 Task: Create a due date automation trigger when advanced on, on the wednesday of the week before a card is due add fields with custom field "Resume" set at 11:00 AM.
Action: Mouse moved to (1263, 99)
Screenshot: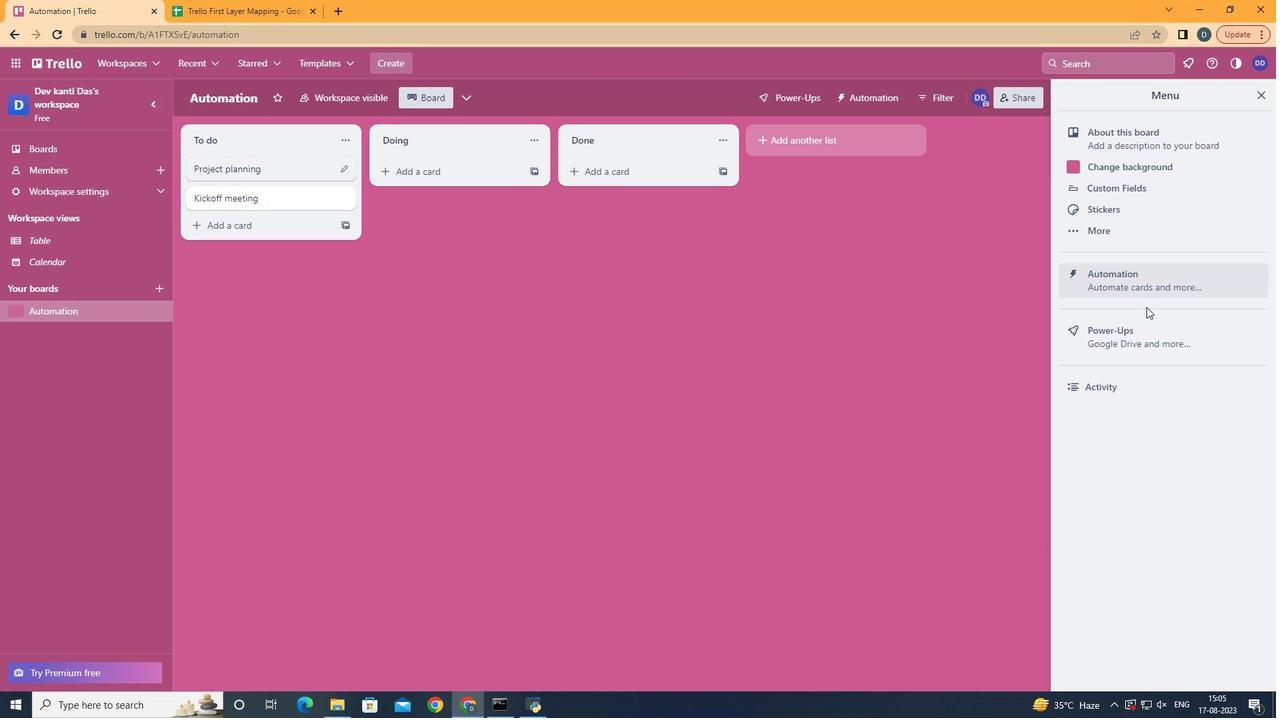 
Action: Mouse pressed left at (1263, 99)
Screenshot: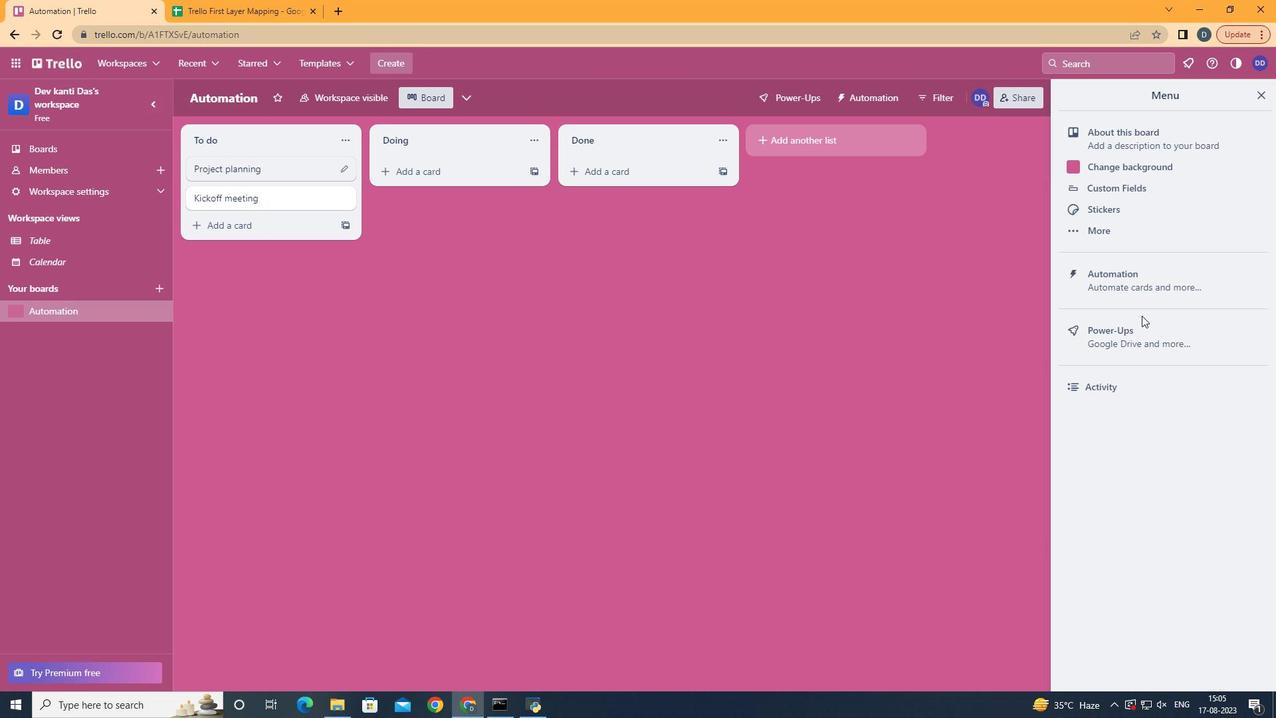 
Action: Mouse moved to (1154, 292)
Screenshot: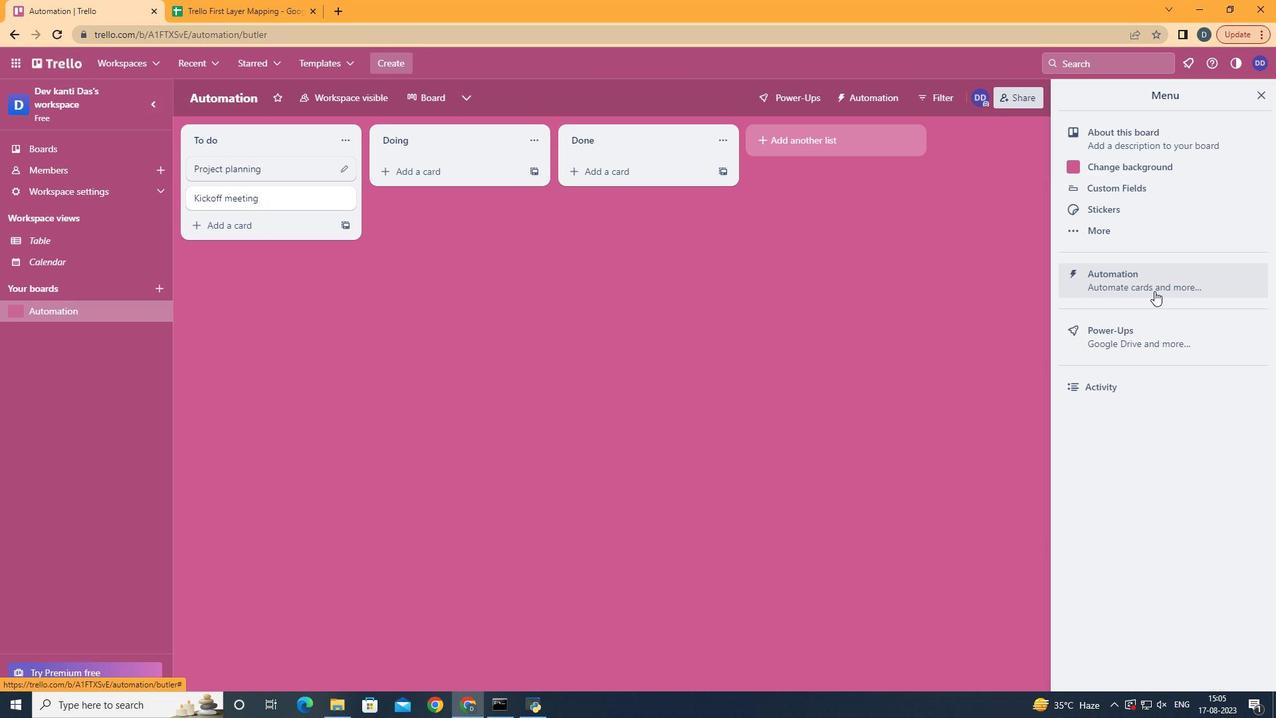 
Action: Mouse pressed left at (1154, 292)
Screenshot: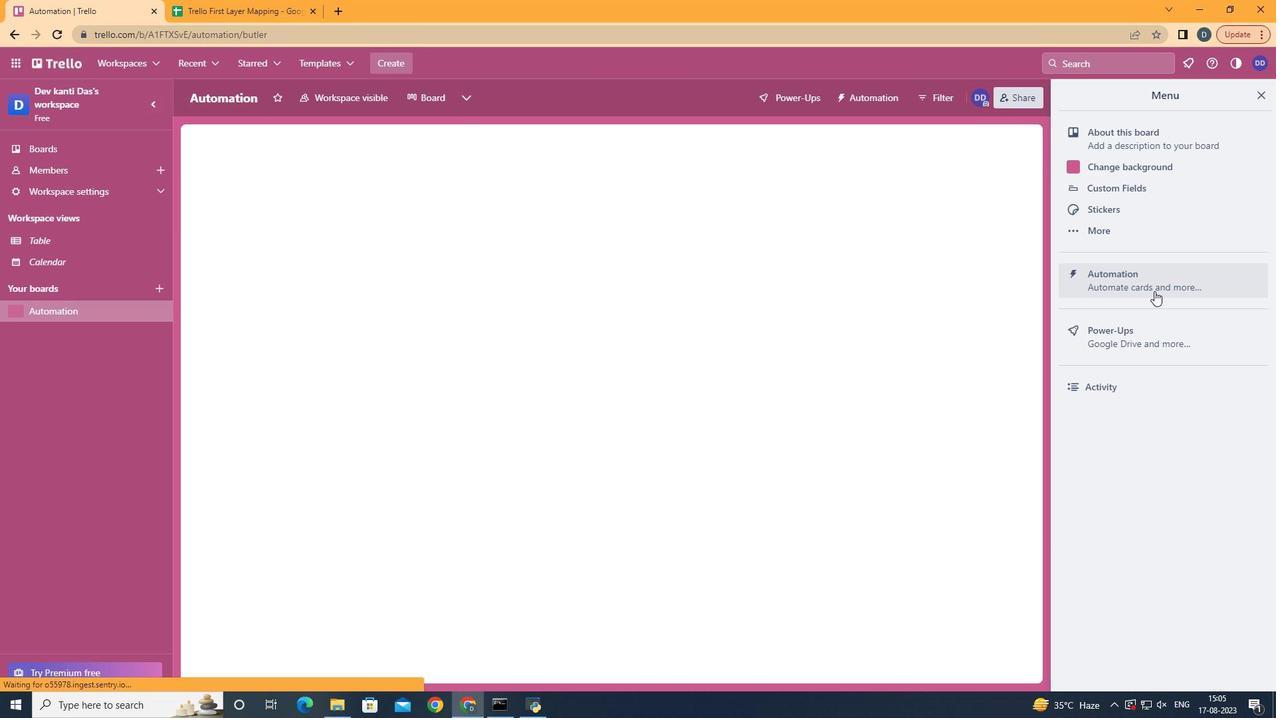 
Action: Mouse moved to (271, 269)
Screenshot: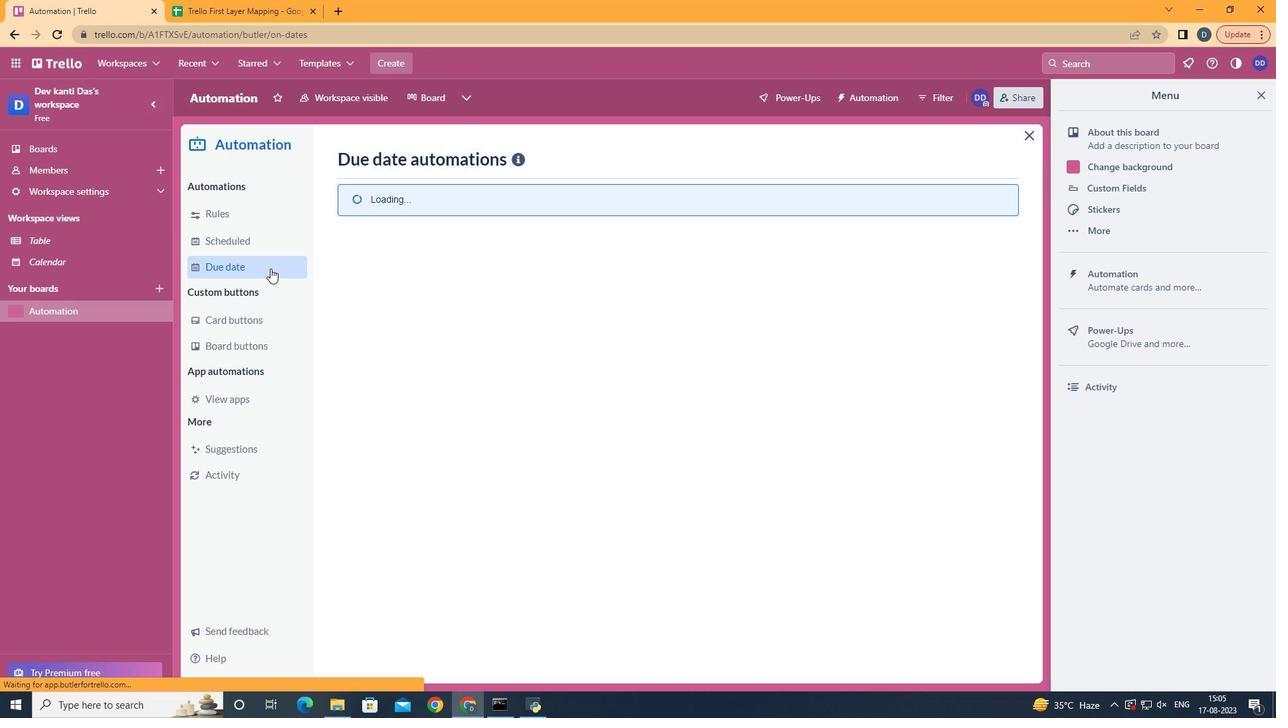 
Action: Mouse pressed left at (271, 269)
Screenshot: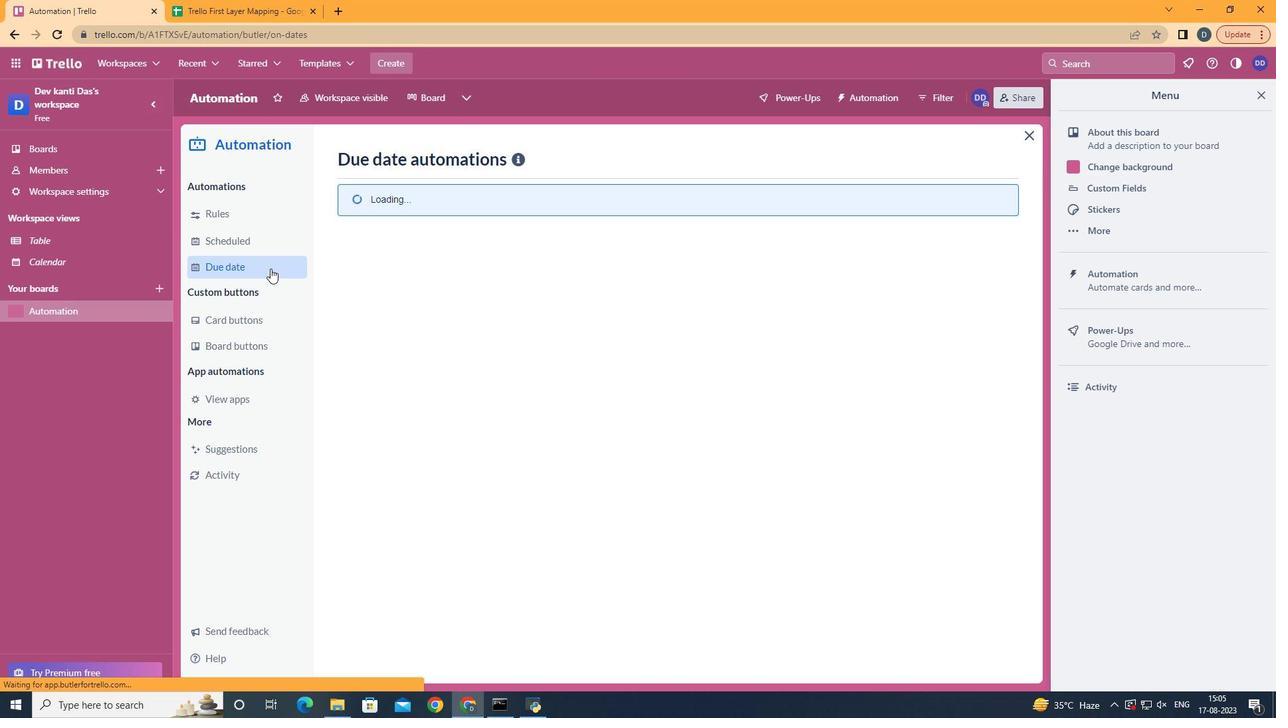
Action: Mouse moved to (935, 162)
Screenshot: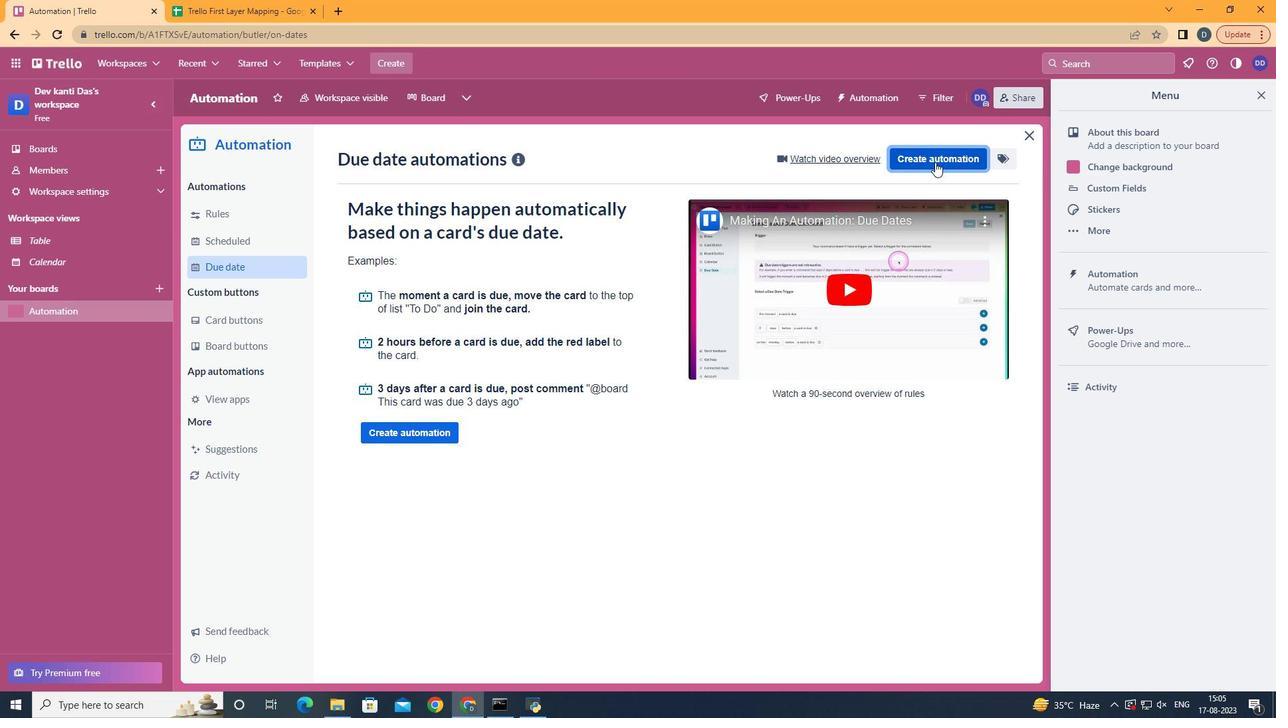
Action: Mouse pressed left at (935, 162)
Screenshot: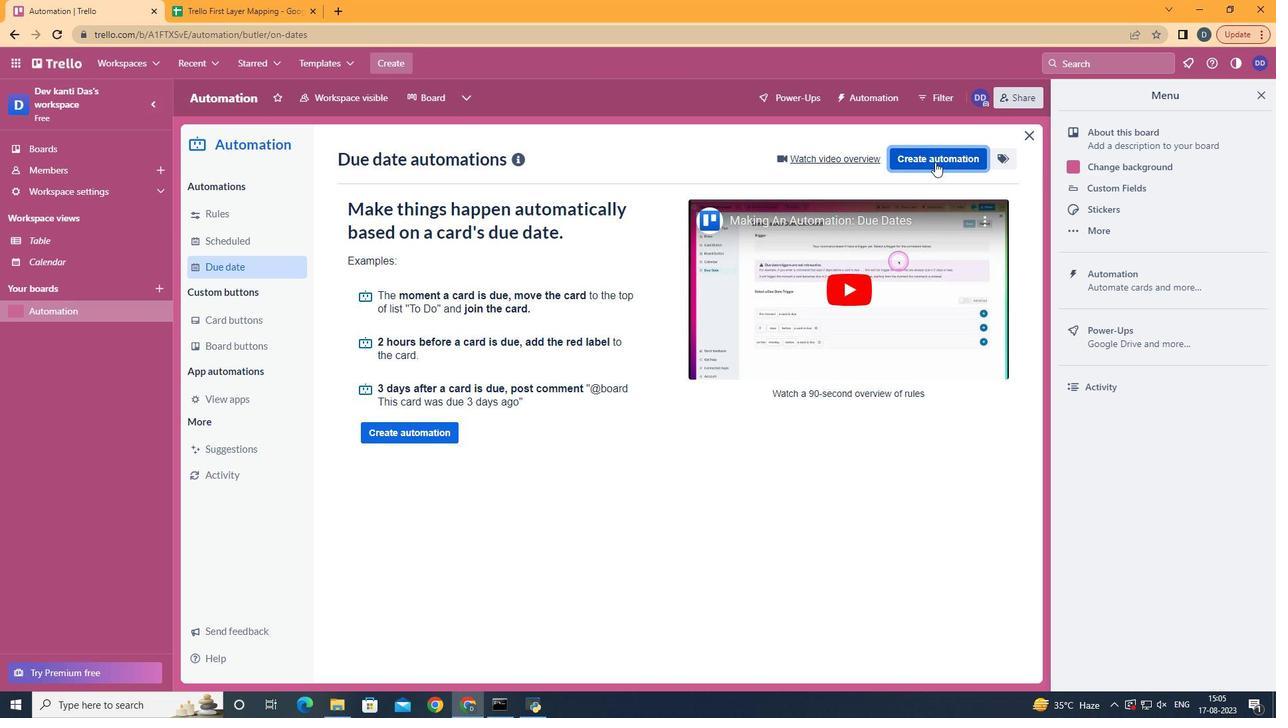 
Action: Mouse moved to (661, 294)
Screenshot: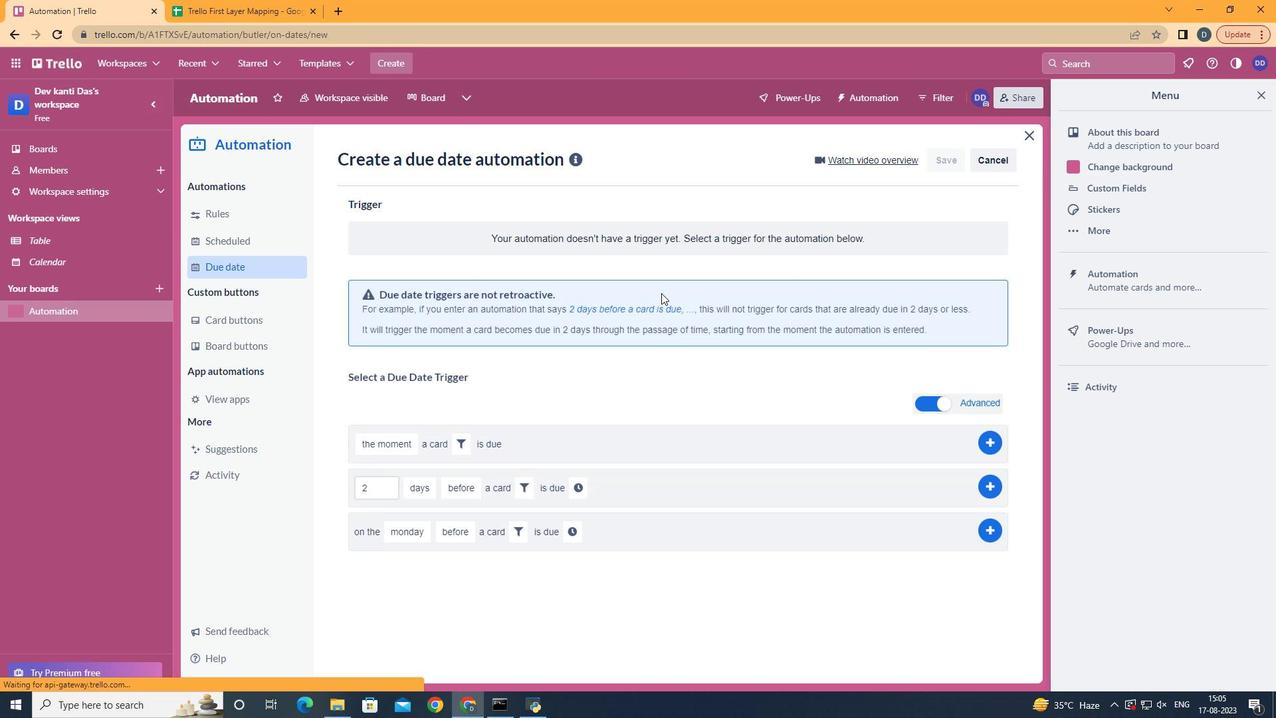 
Action: Mouse pressed left at (661, 294)
Screenshot: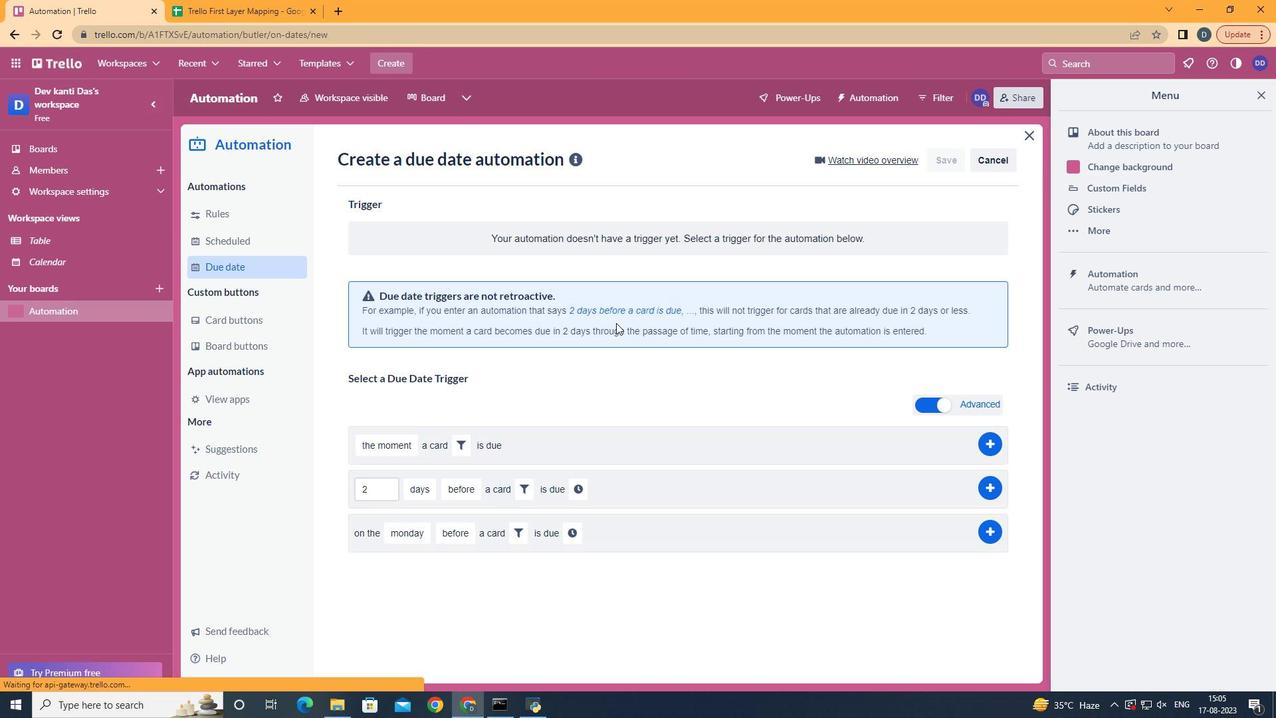 
Action: Mouse moved to (438, 406)
Screenshot: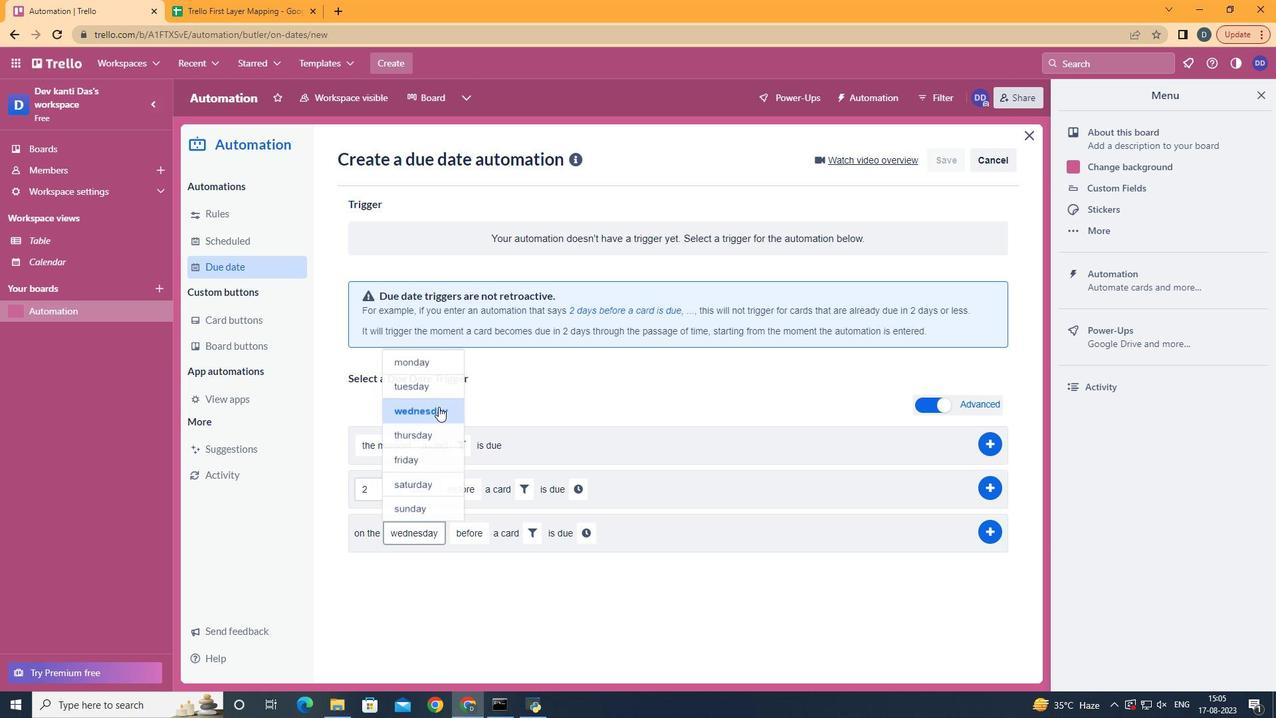 
Action: Mouse pressed left at (438, 406)
Screenshot: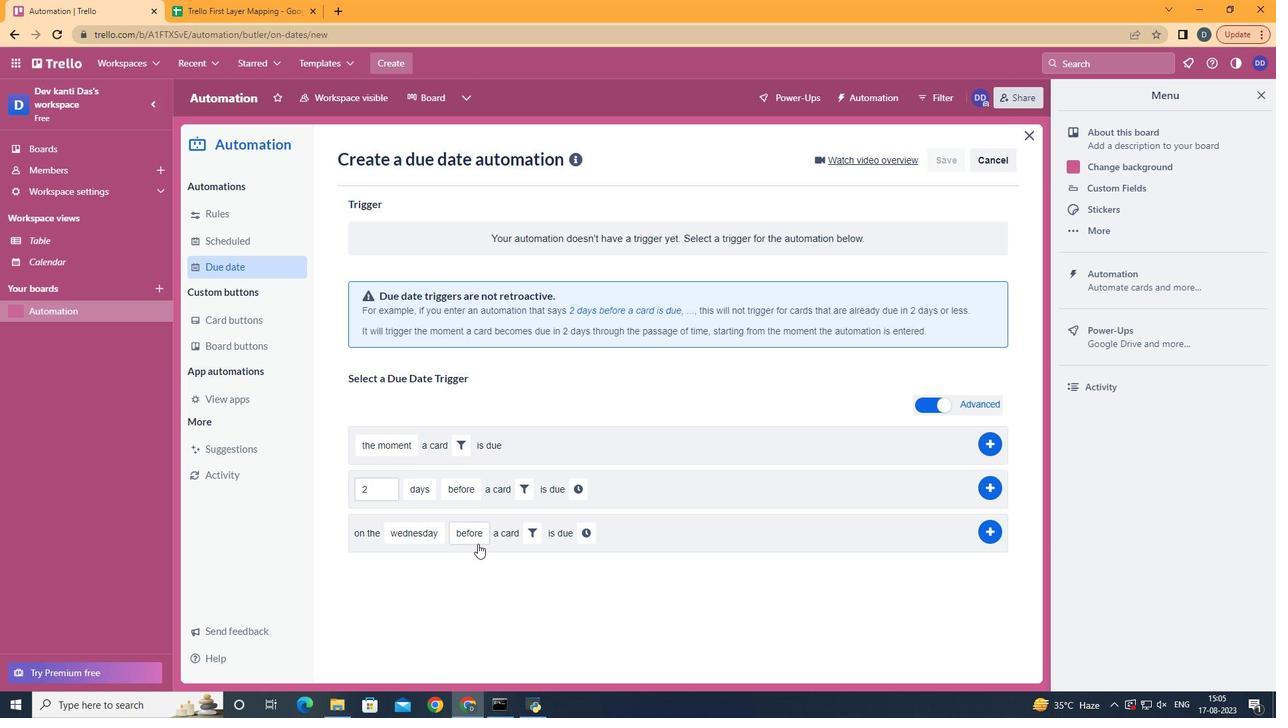 
Action: Mouse moved to (477, 637)
Screenshot: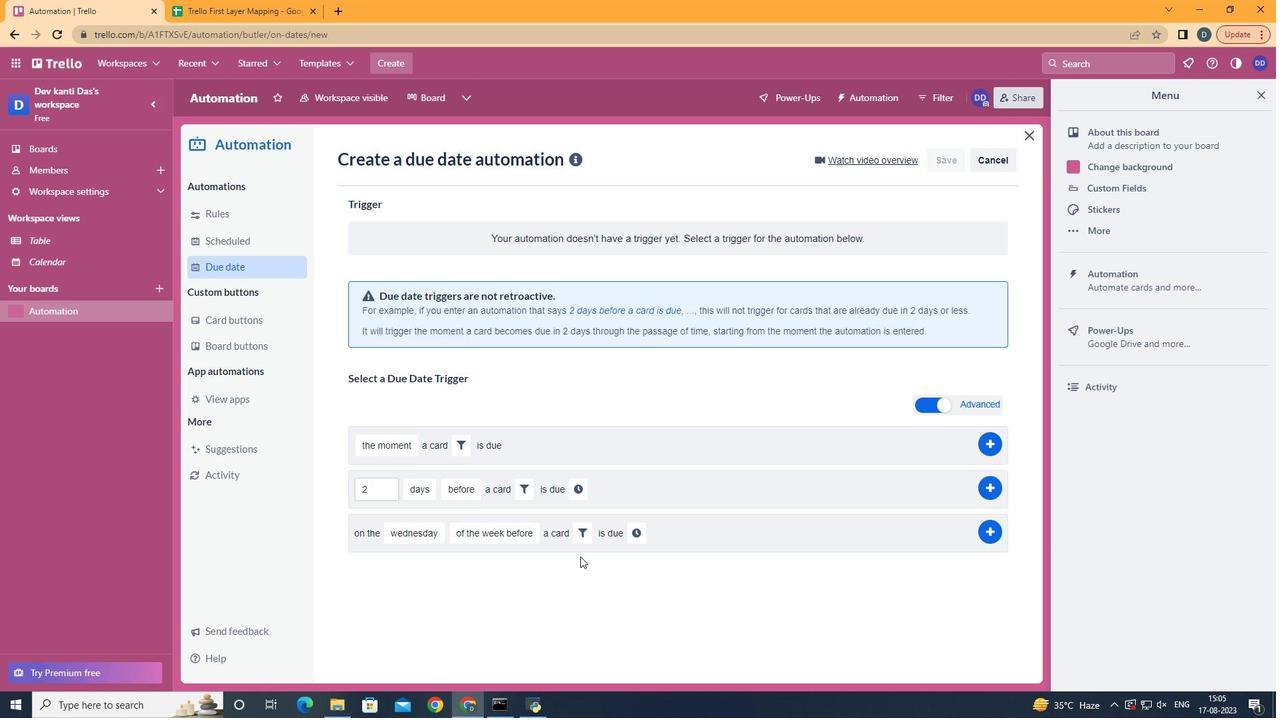 
Action: Mouse pressed left at (477, 637)
Screenshot: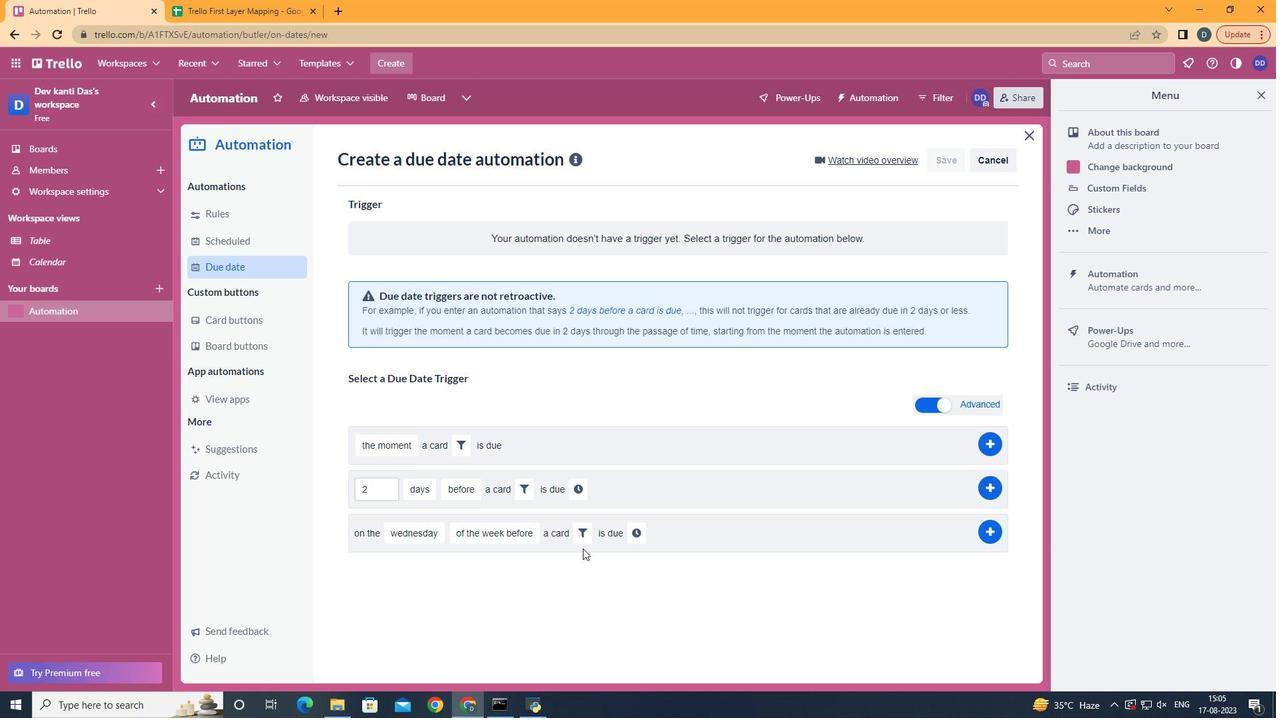 
Action: Mouse moved to (577, 531)
Screenshot: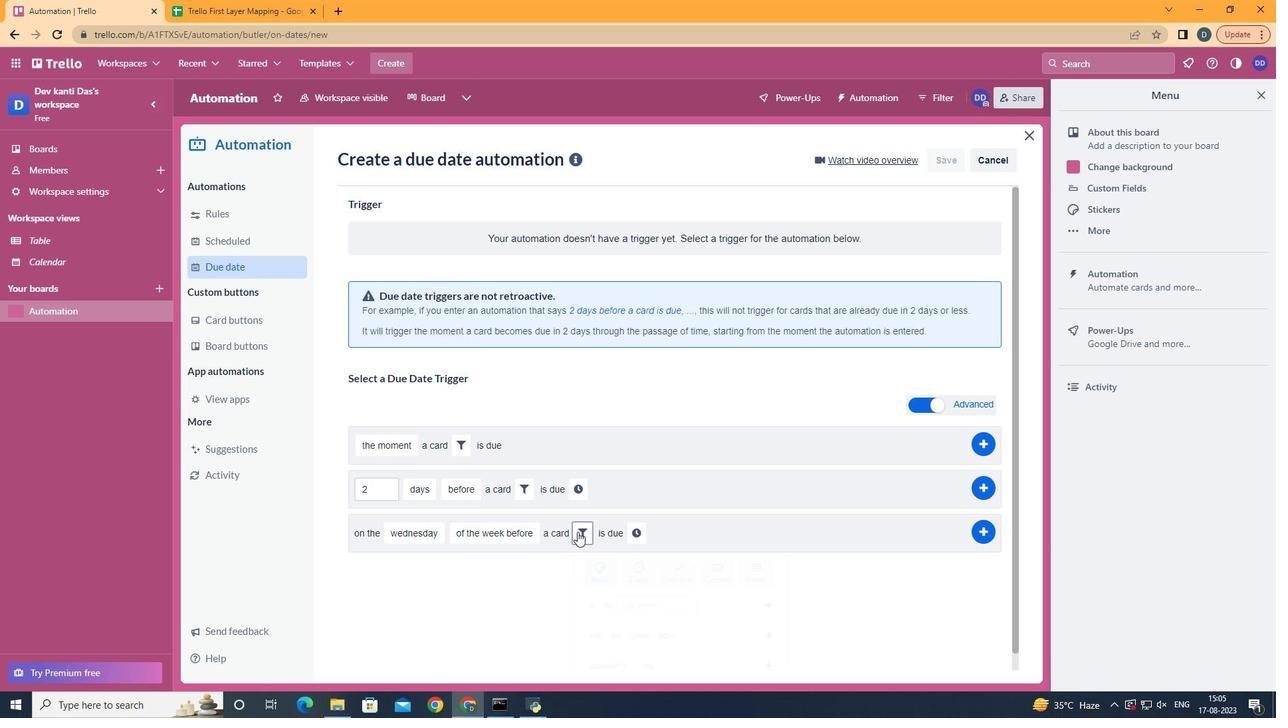 
Action: Mouse pressed left at (577, 531)
Screenshot: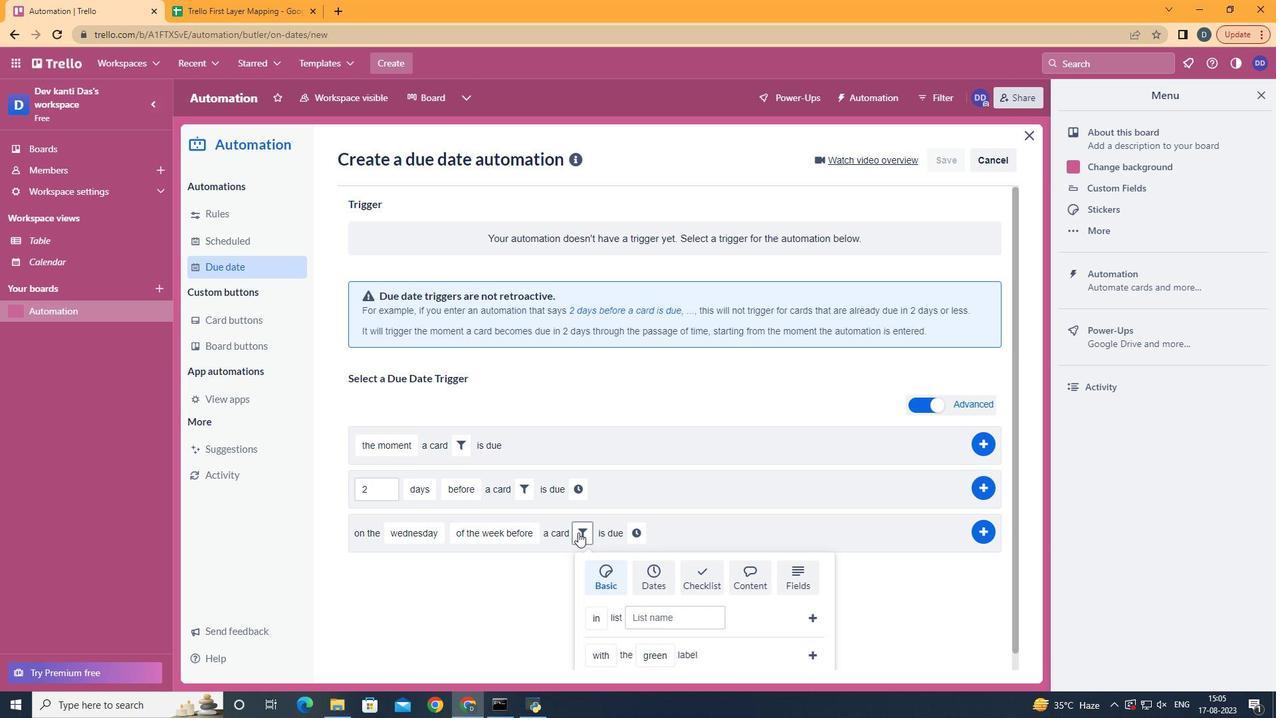
Action: Mouse moved to (805, 577)
Screenshot: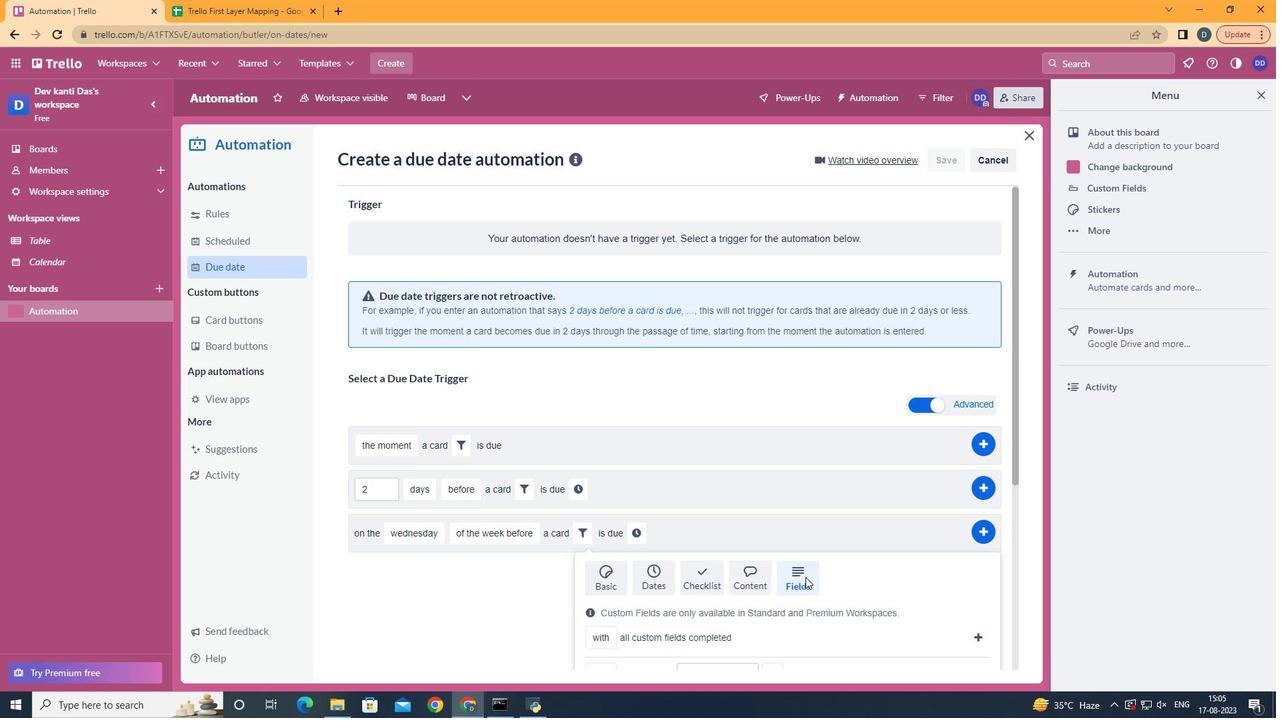 
Action: Mouse pressed left at (805, 577)
Screenshot: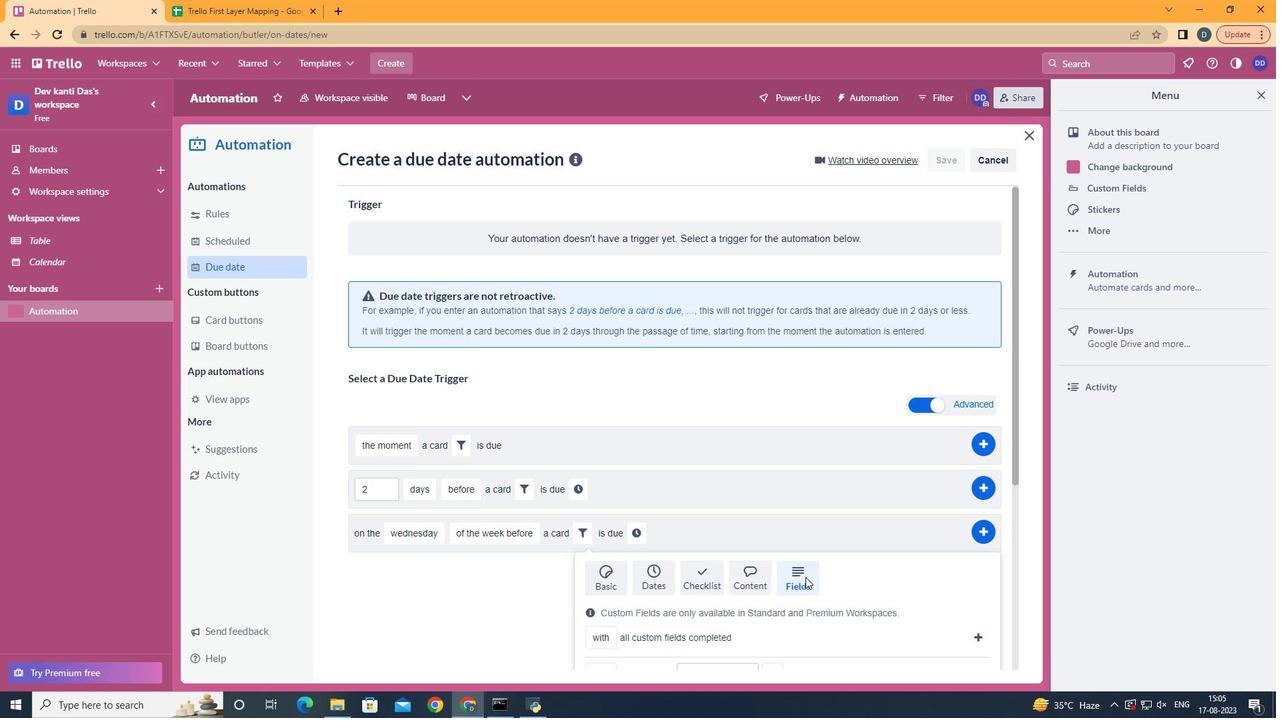 
Action: Mouse moved to (805, 576)
Screenshot: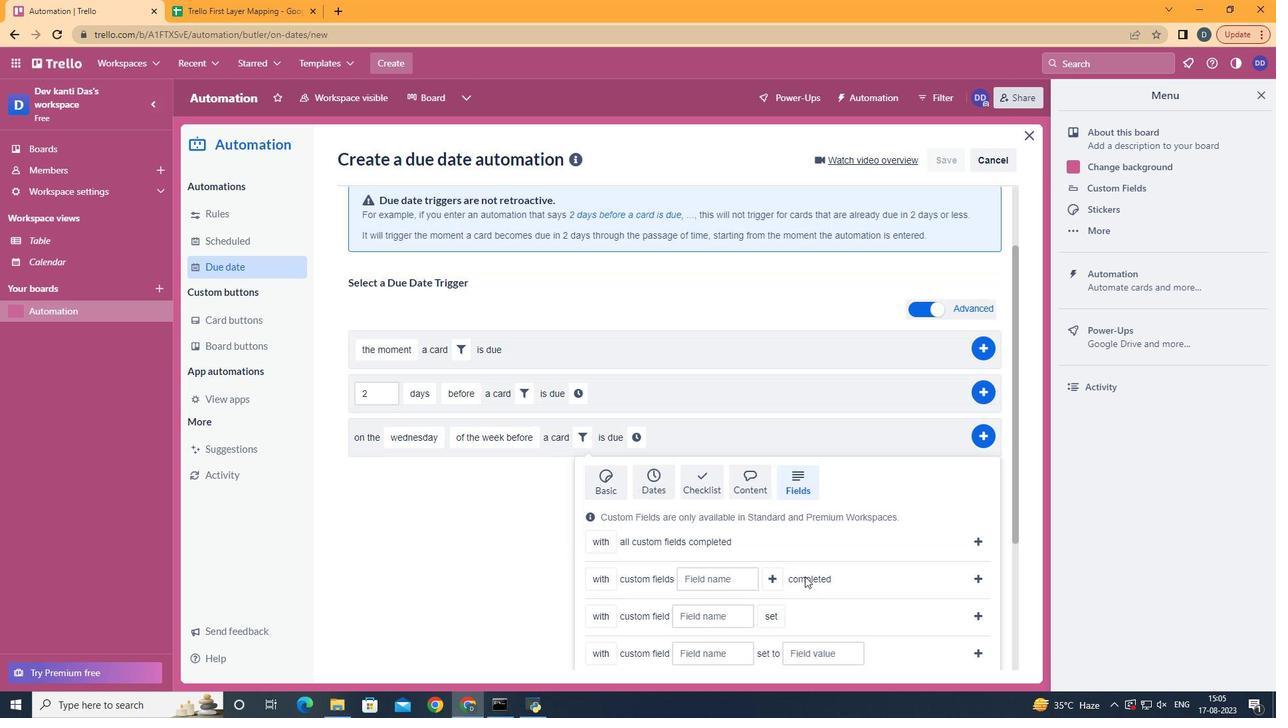 
Action: Mouse scrolled (805, 575) with delta (0, 0)
Screenshot: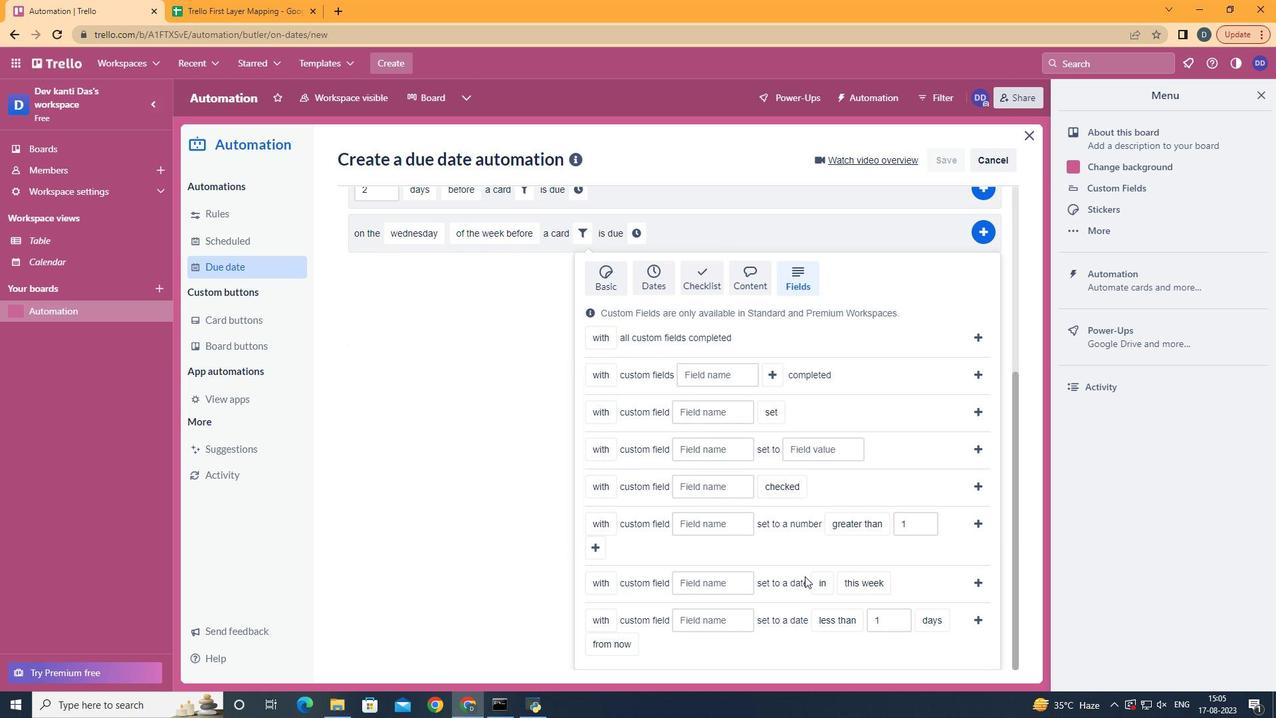 
Action: Mouse scrolled (805, 575) with delta (0, 0)
Screenshot: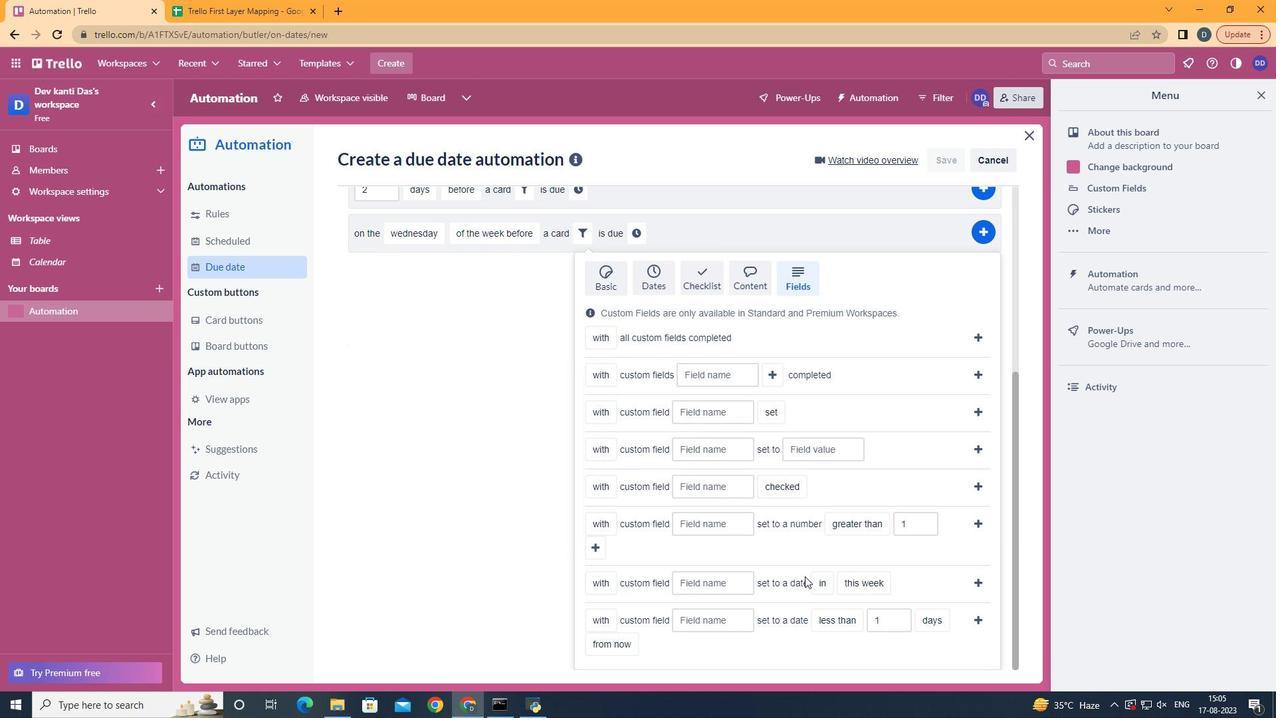 
Action: Mouse scrolled (805, 575) with delta (0, 0)
Screenshot: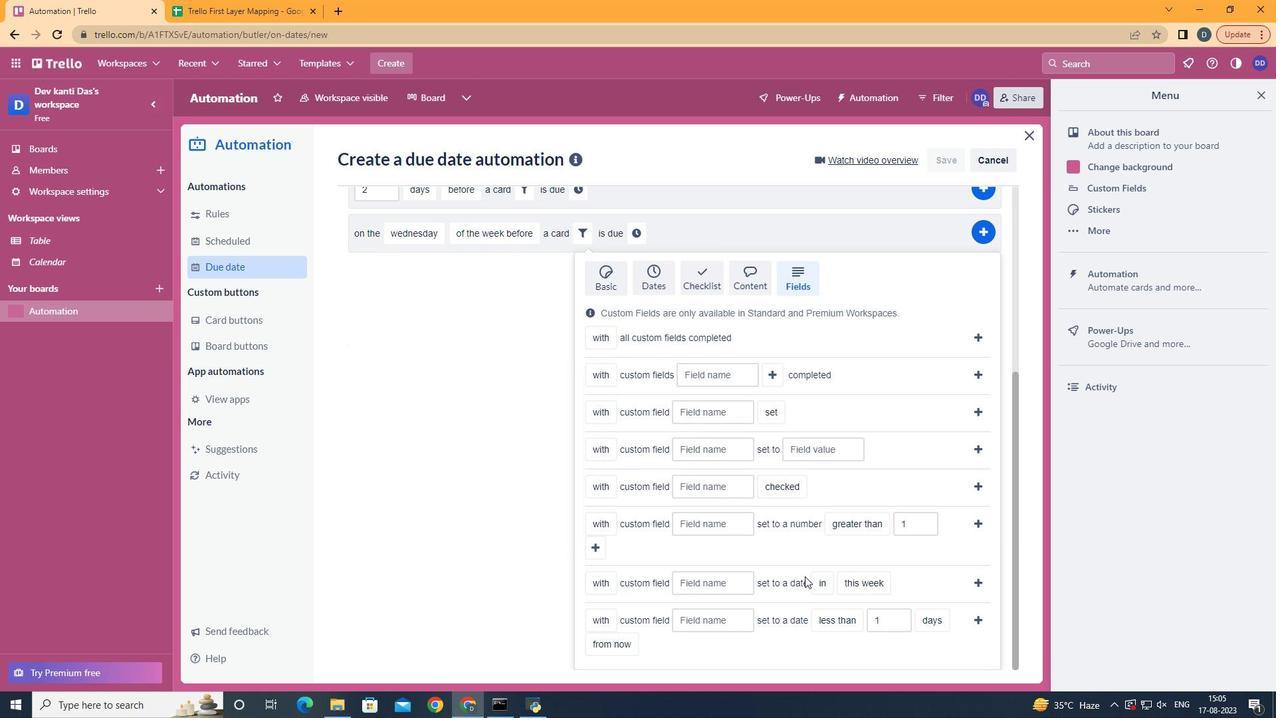 
Action: Mouse scrolled (805, 575) with delta (0, 0)
Screenshot: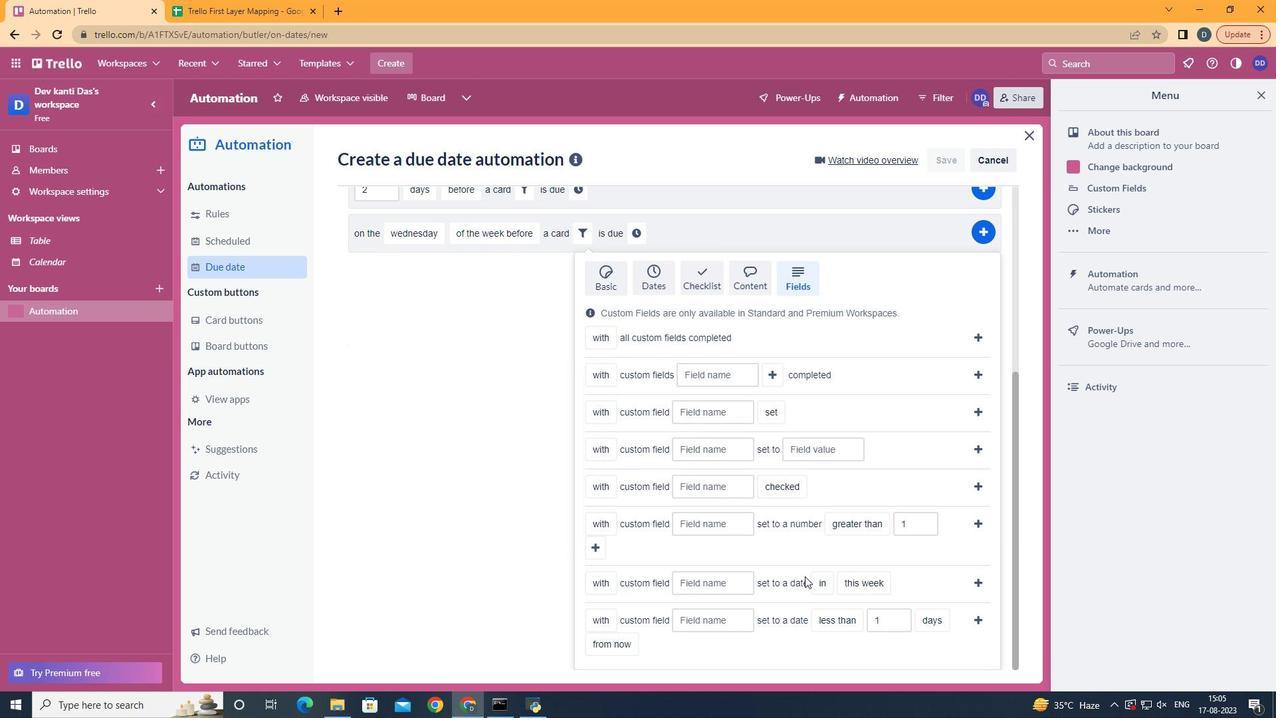 
Action: Mouse scrolled (805, 575) with delta (0, 0)
Screenshot: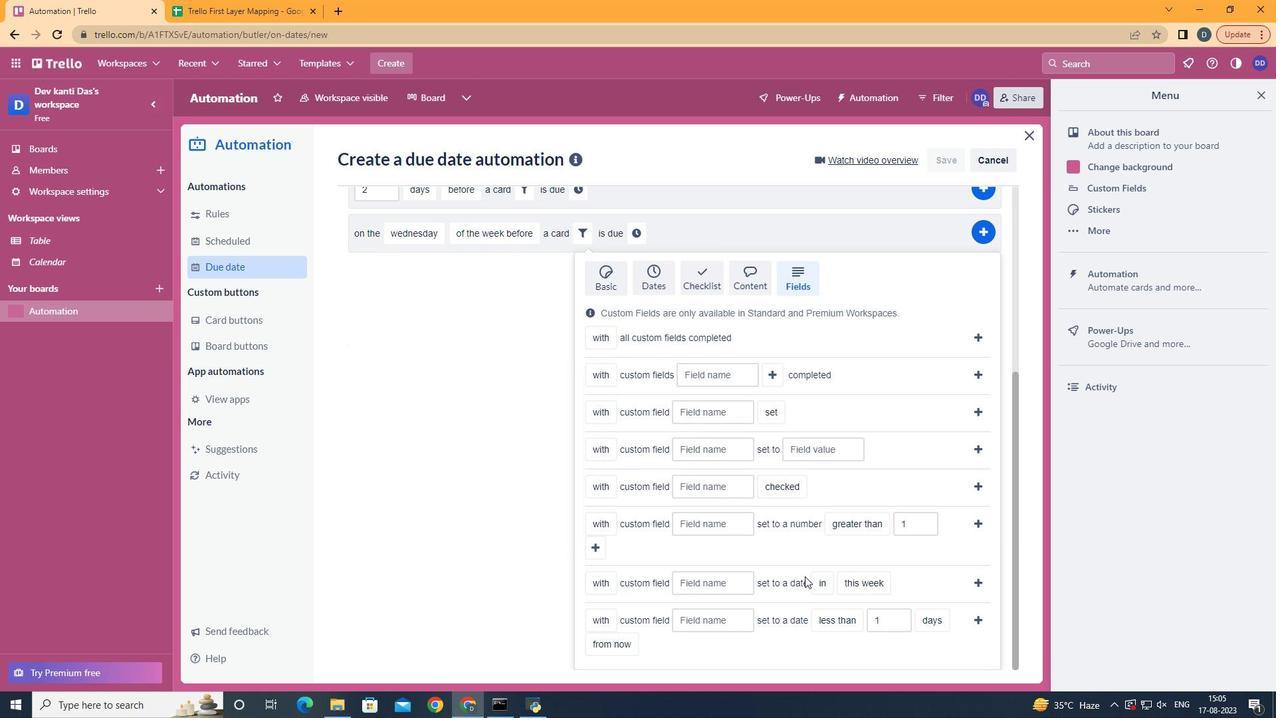 
Action: Mouse scrolled (805, 575) with delta (0, 0)
Screenshot: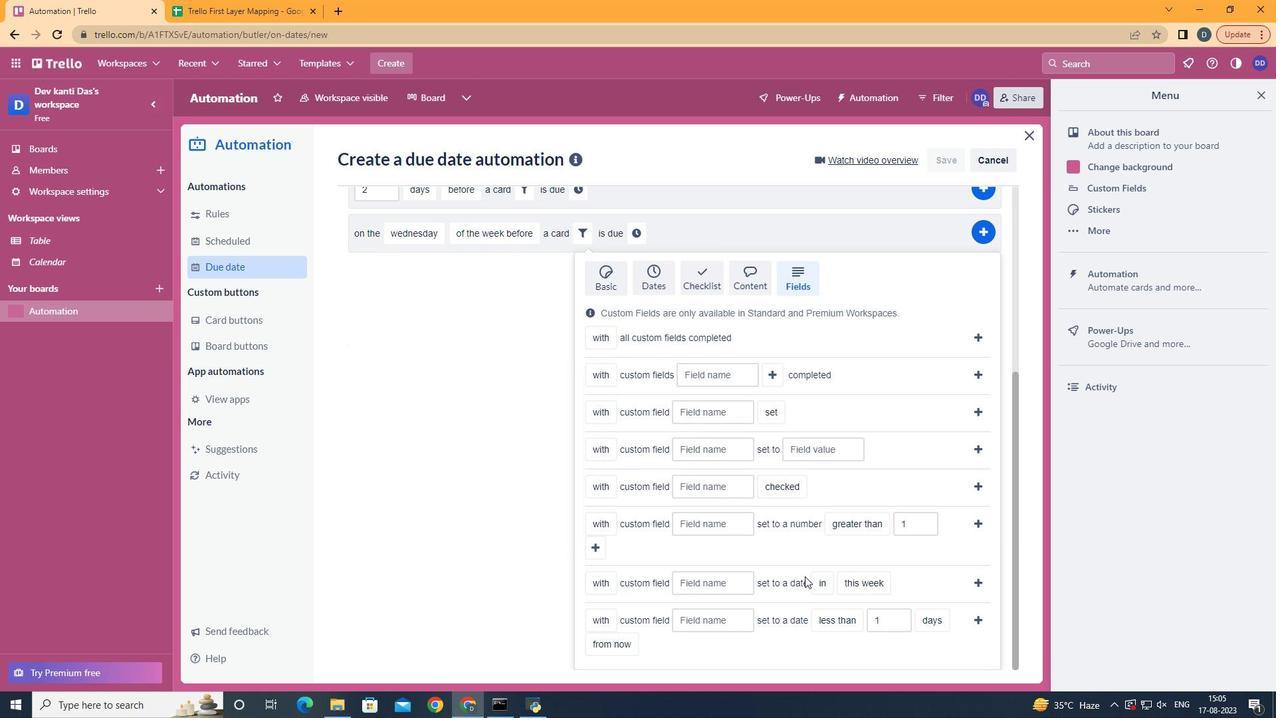 
Action: Mouse moved to (714, 450)
Screenshot: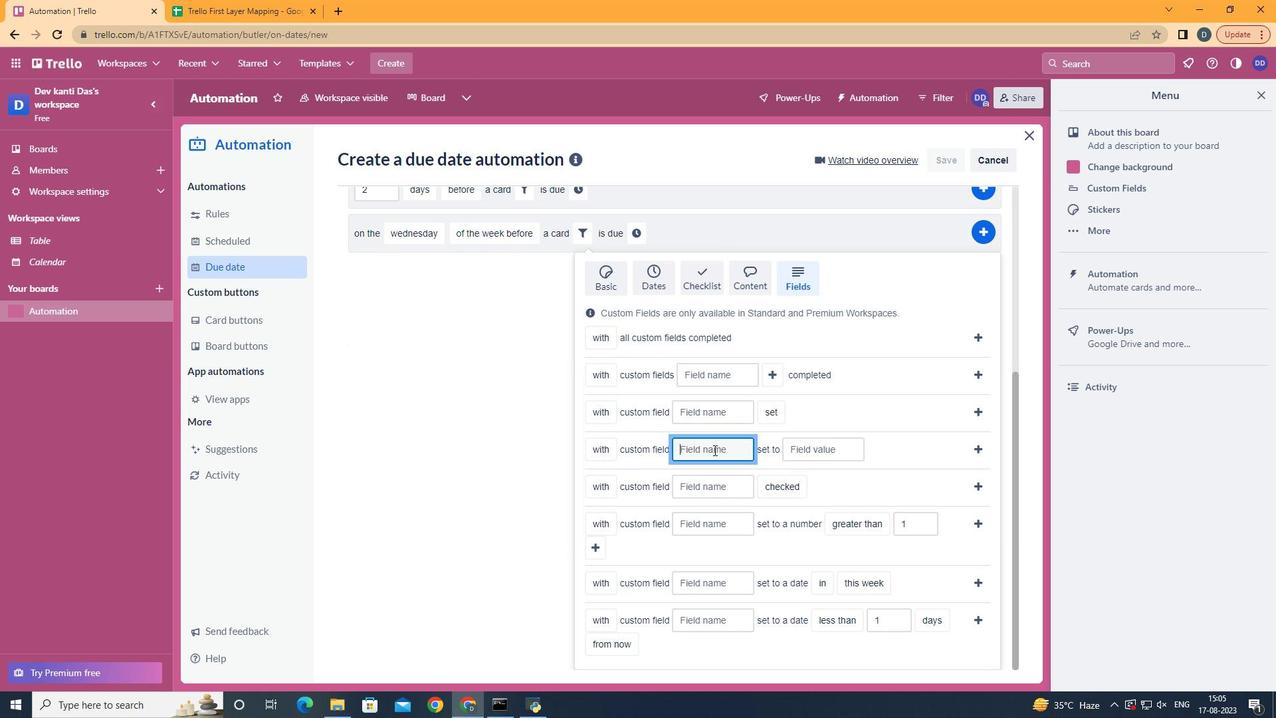 
Action: Mouse pressed left at (714, 450)
Screenshot: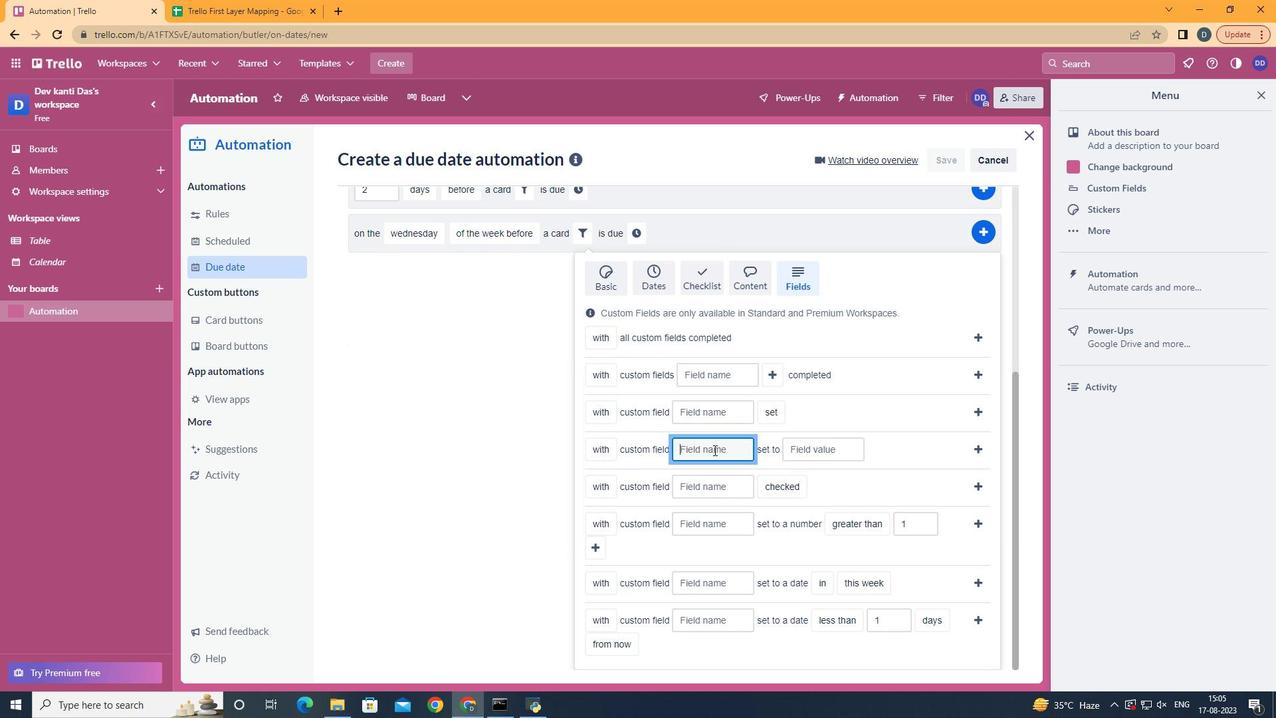 
Action: Key pressed <Key.shift><Key.shift><Key.shift><Key.shift><Key.shift><Key.shift><Key.shift><Key.shift><Key.shift><Key.shift><Key.shift><Key.shift><Key.shift><Key.shift><Key.shift><Key.shift><Key.shift><Key.shift><Key.shift><Key.shift><Key.shift><Key.shift><Key.shift><Key.shift><Key.shift><Key.shift><Key.shift><Key.shift>
Screenshot: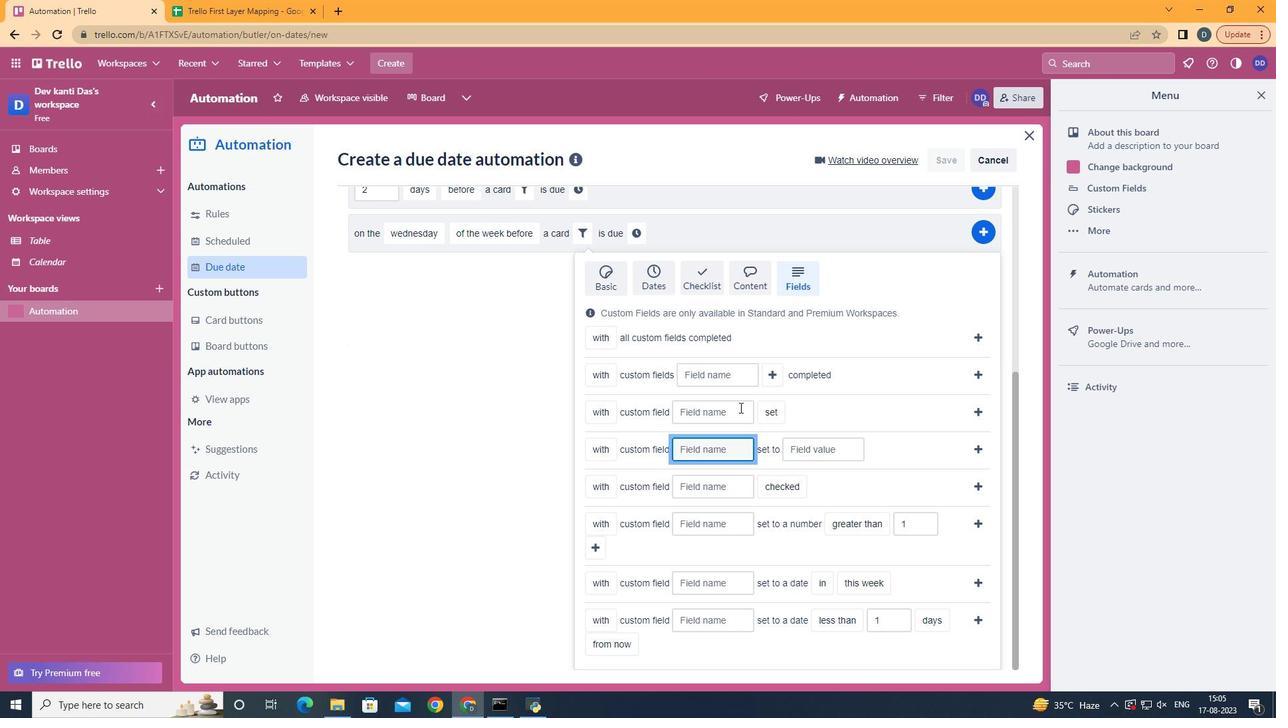 
Action: Mouse moved to (714, 449)
Screenshot: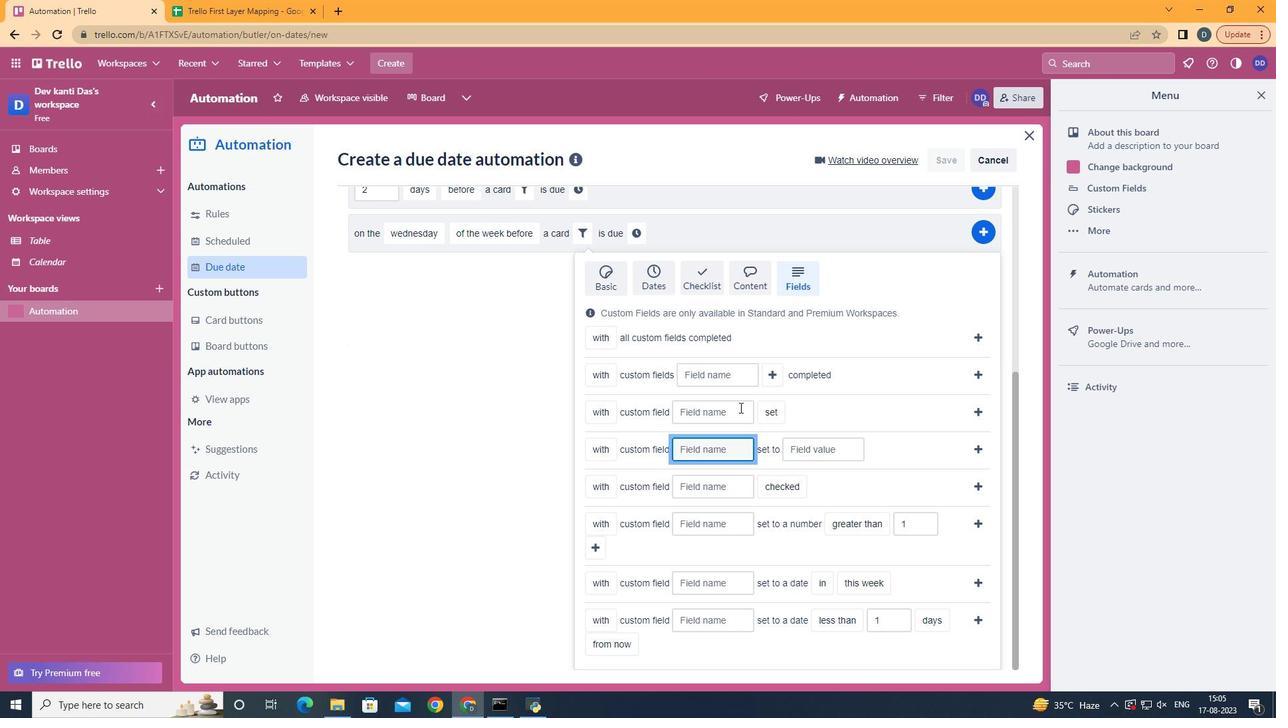 
Action: Key pressed <Key.shift>
Screenshot: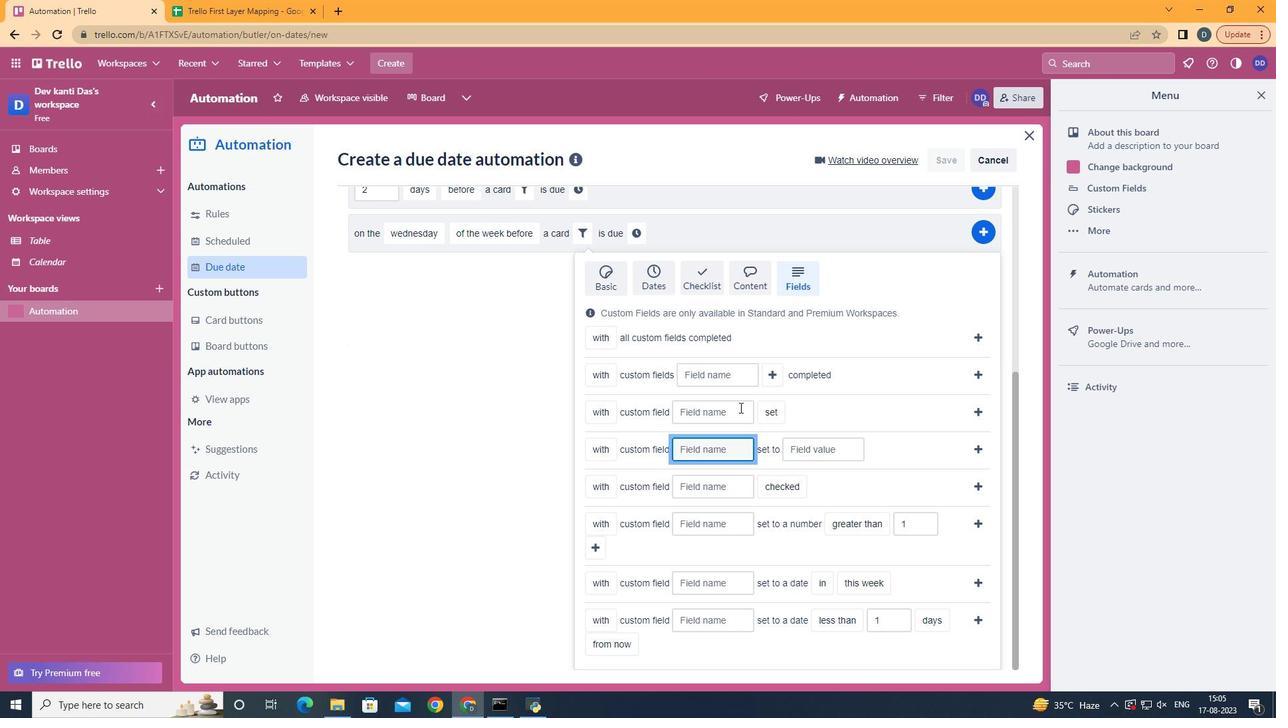 
Action: Mouse moved to (715, 446)
Screenshot: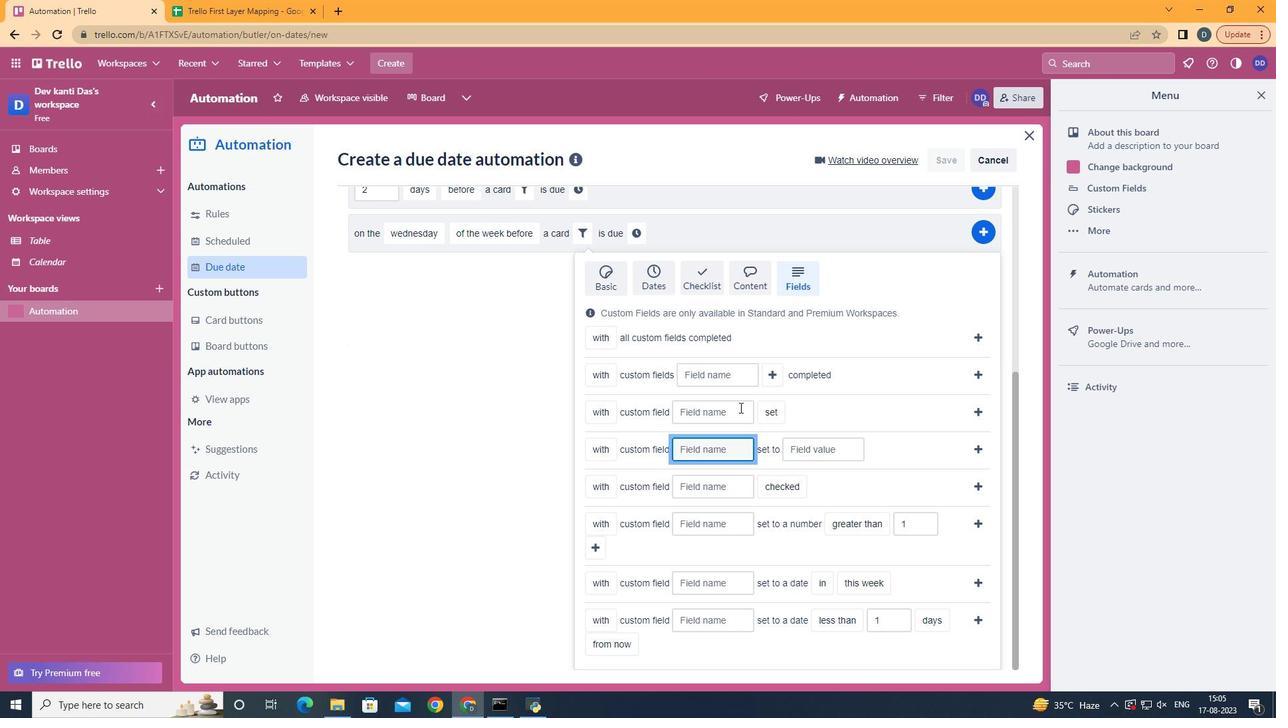 
Action: Key pressed <Key.shift>
Screenshot: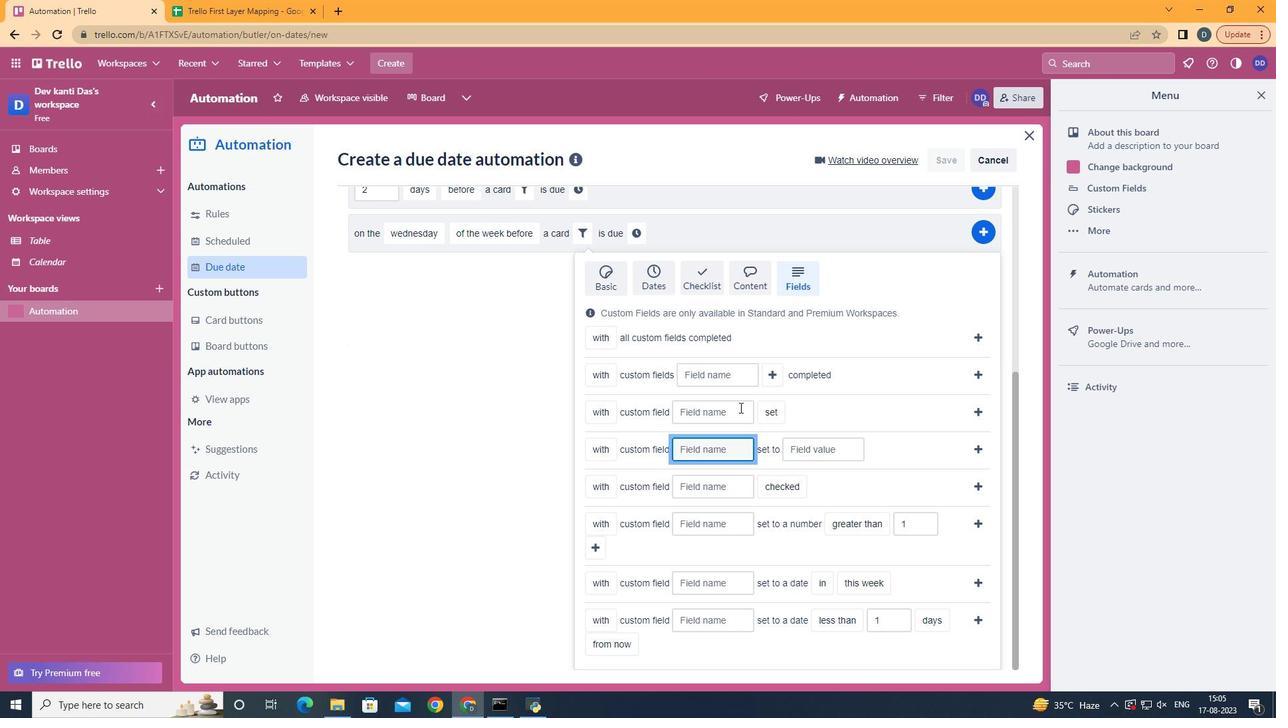 
Action: Mouse moved to (725, 440)
Screenshot: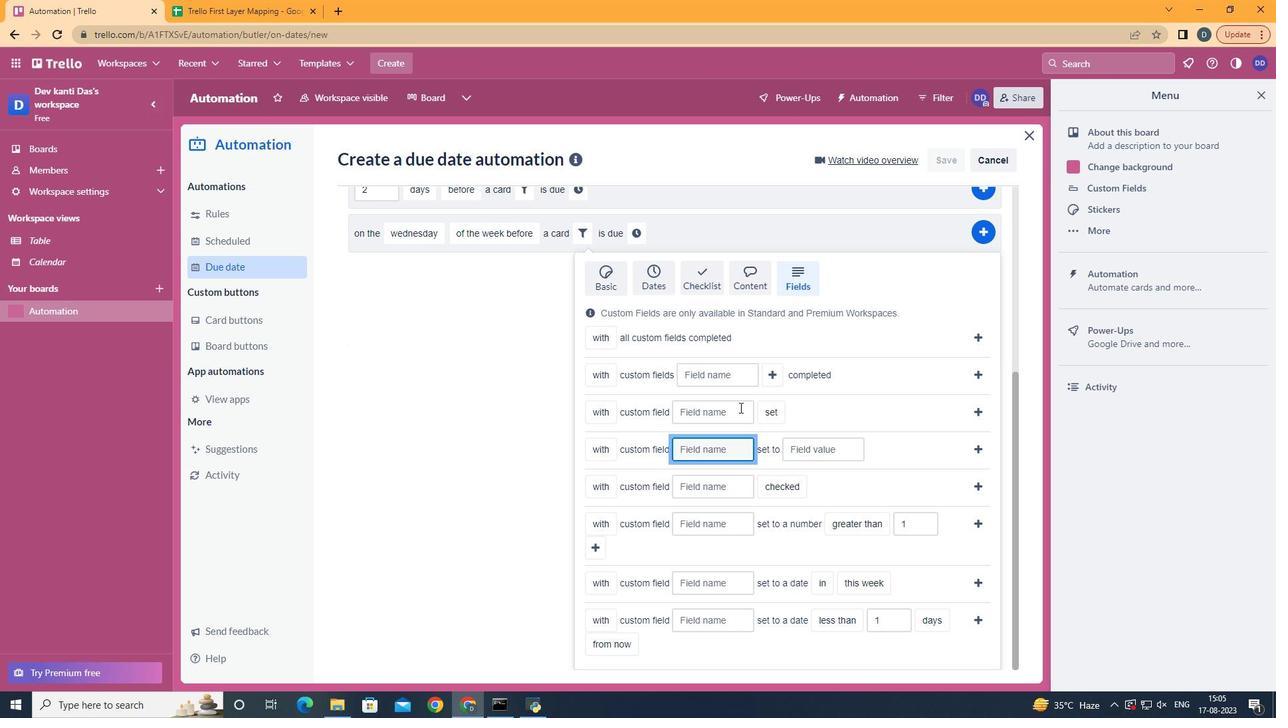 
Action: Key pressed <Key.shift>
Screenshot: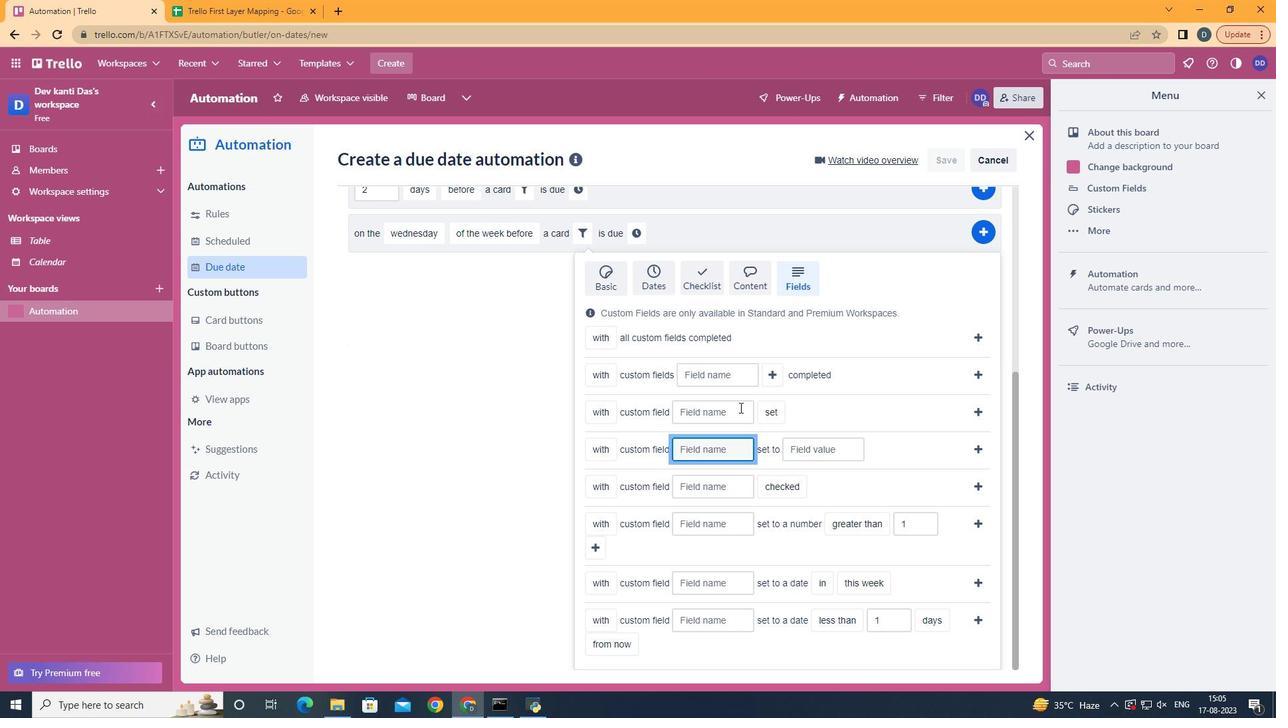 
Action: Mouse moved to (738, 433)
Screenshot: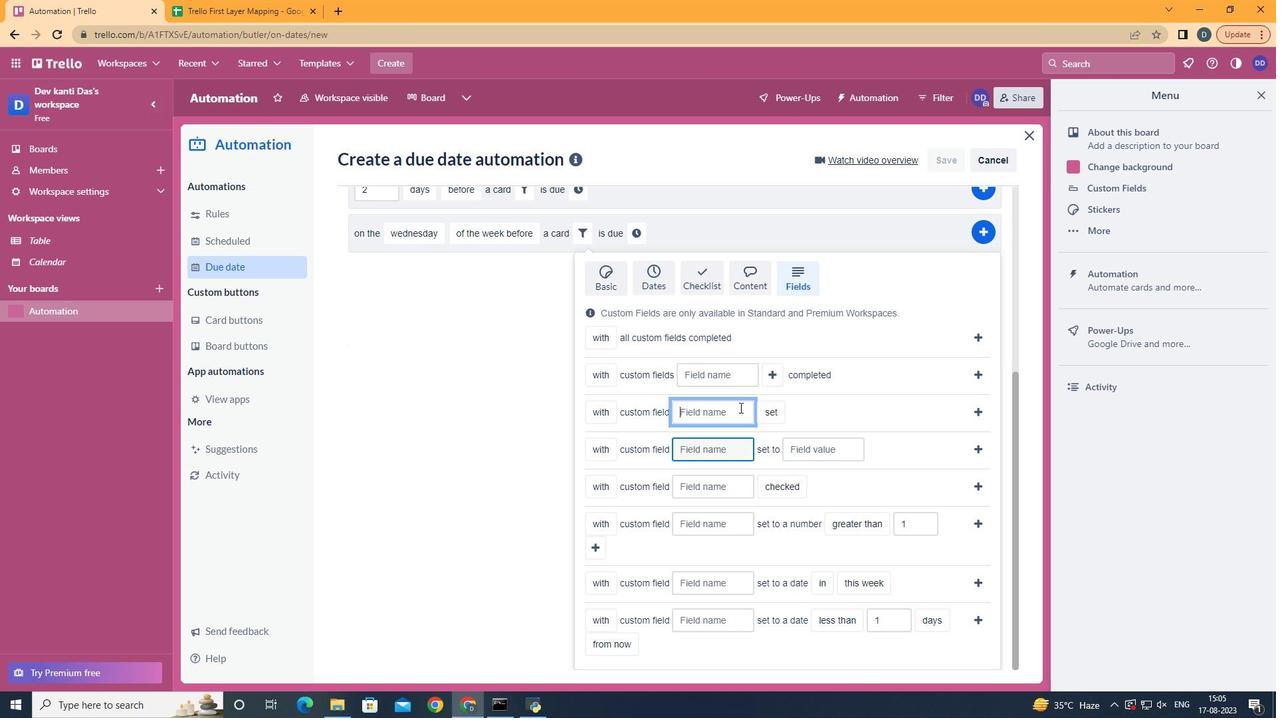 
Action: Key pressed <Key.shift>
Screenshot: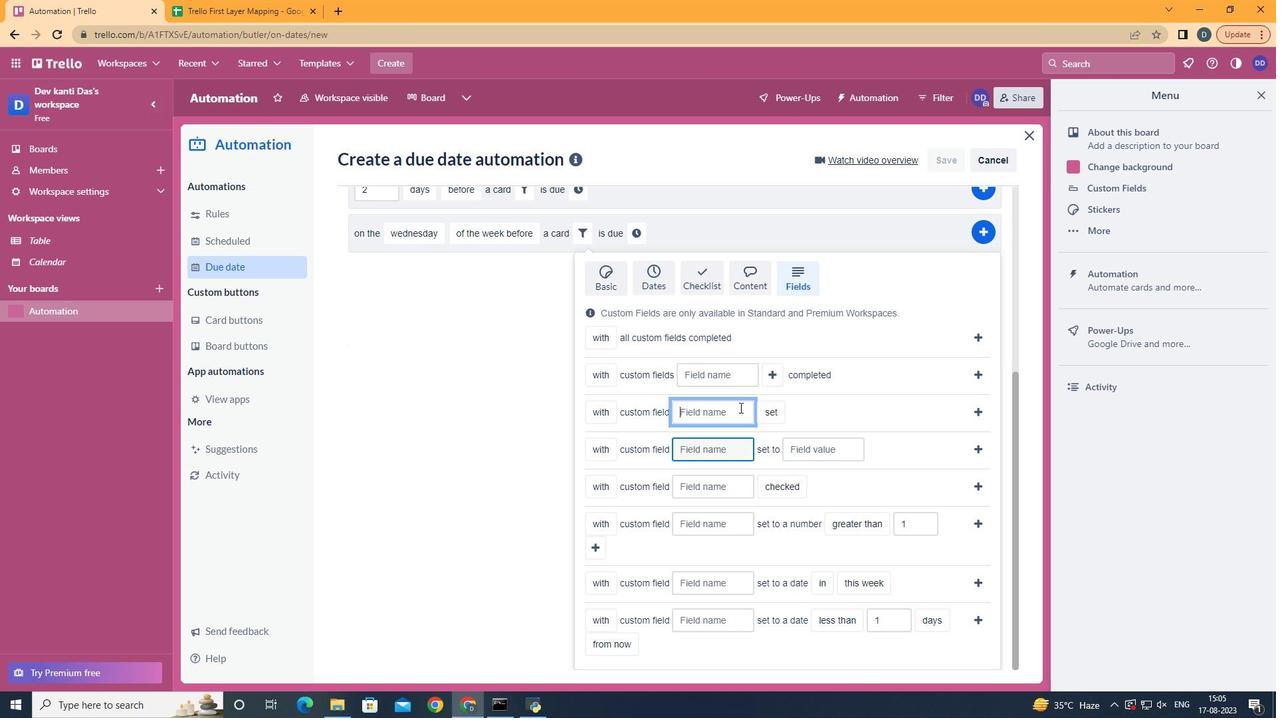 
Action: Mouse moved to (740, 432)
Screenshot: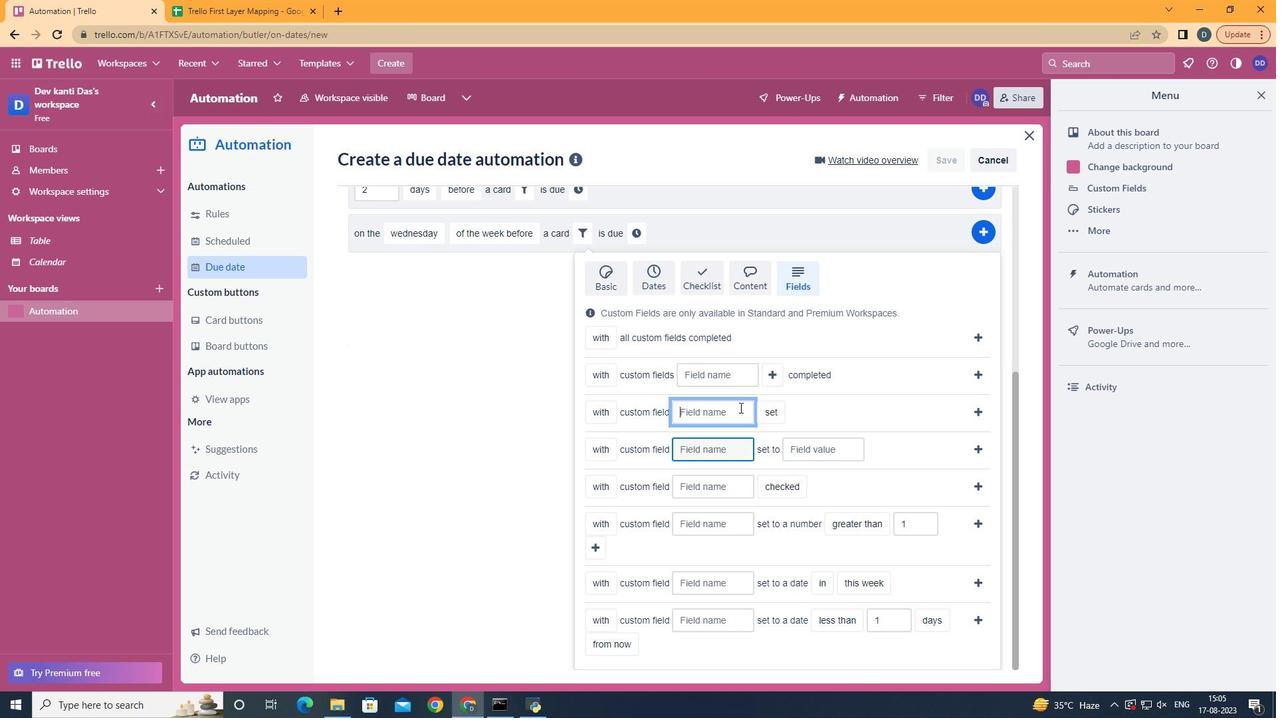 
Action: Key pressed <Key.shift><Key.shift>
Screenshot: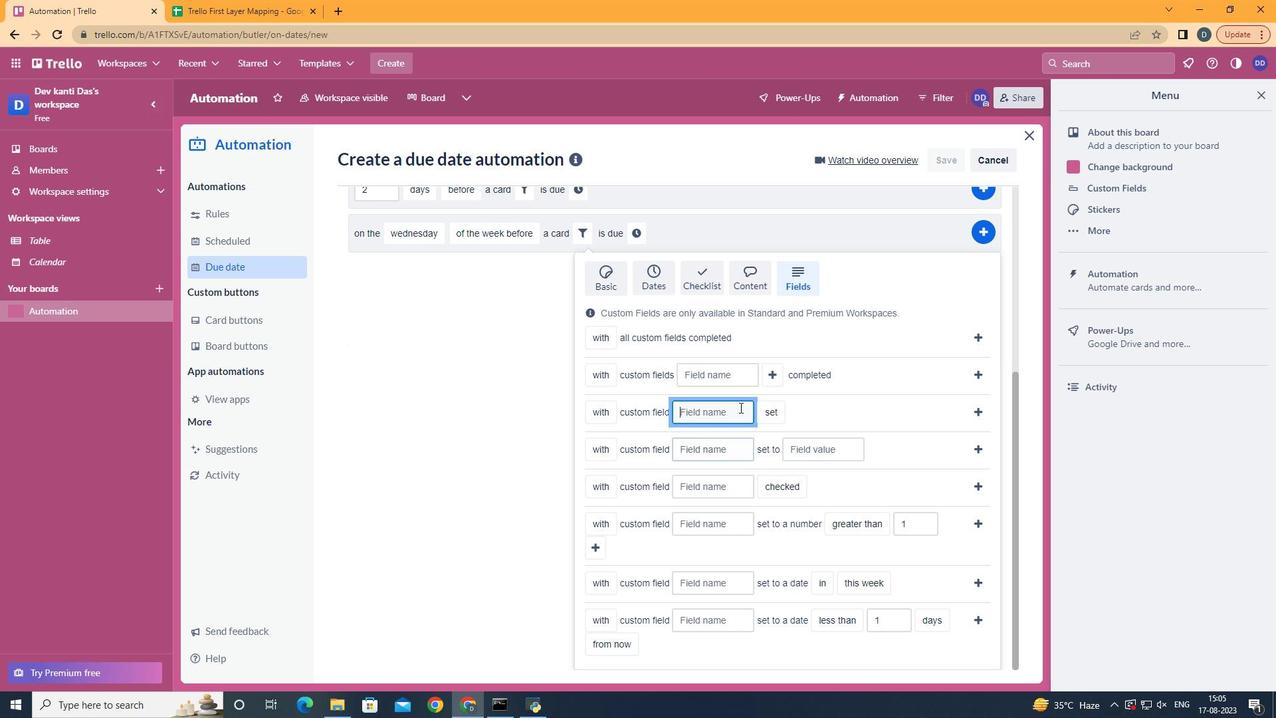 
Action: Mouse moved to (739, 407)
Screenshot: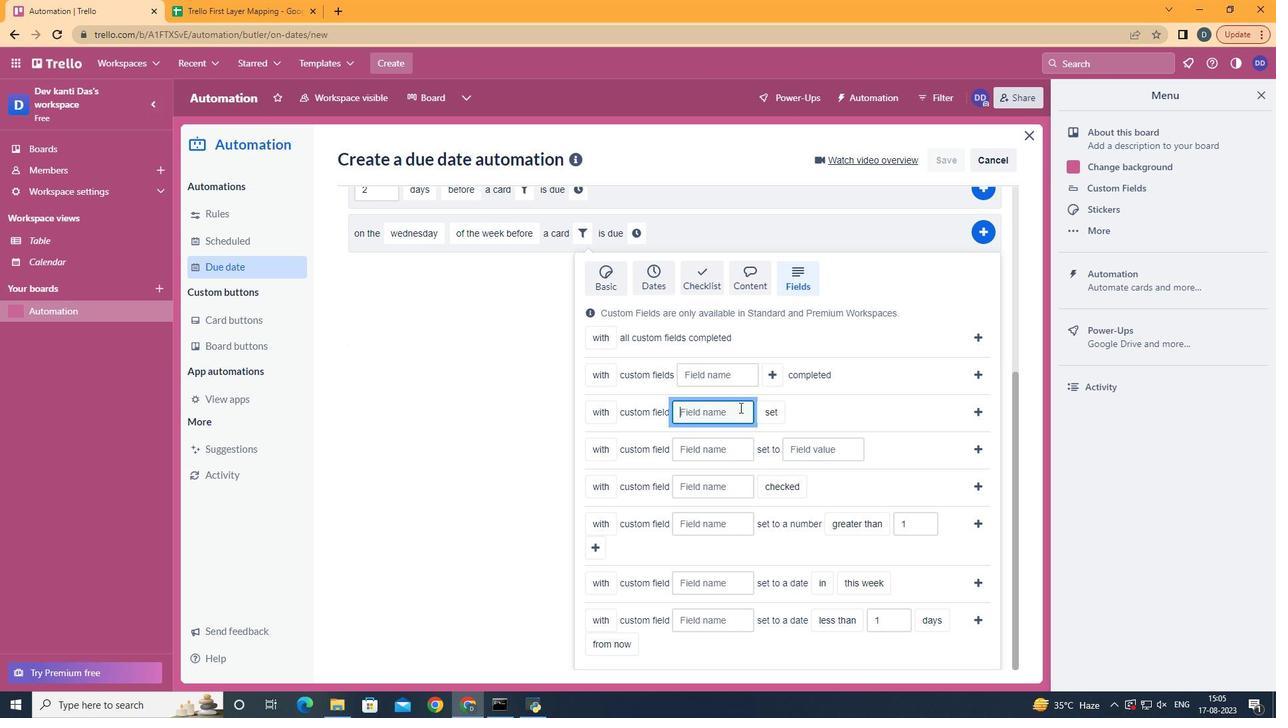 
Action: Mouse pressed left at (739, 407)
Screenshot: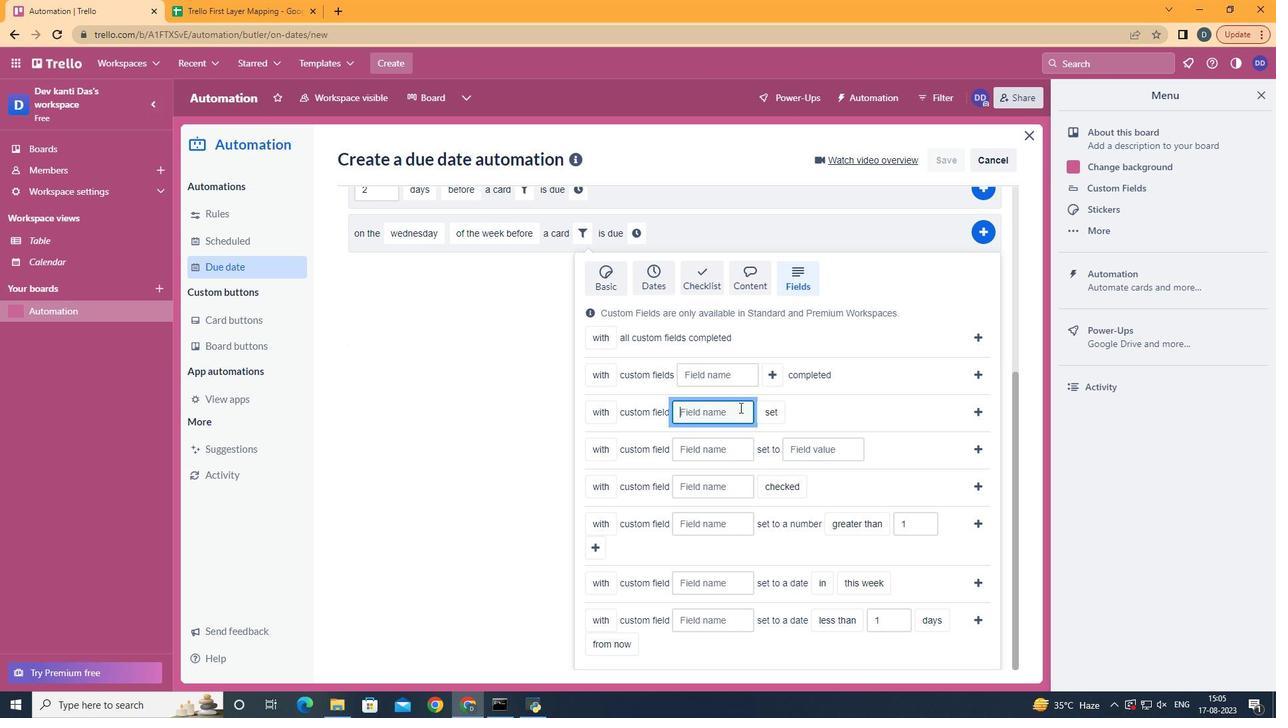 
Action: Key pressed <Key.shift><Key.shift><Key.shift>Resume
Screenshot: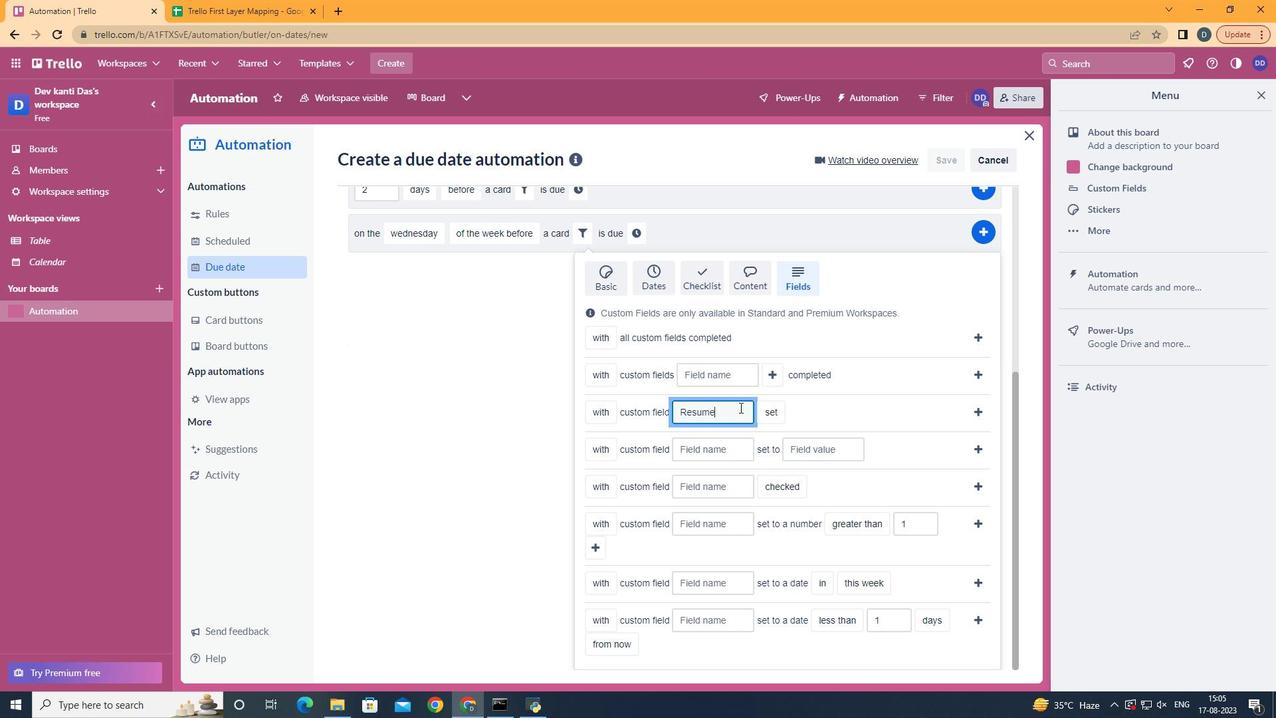 
Action: Mouse moved to (984, 410)
Screenshot: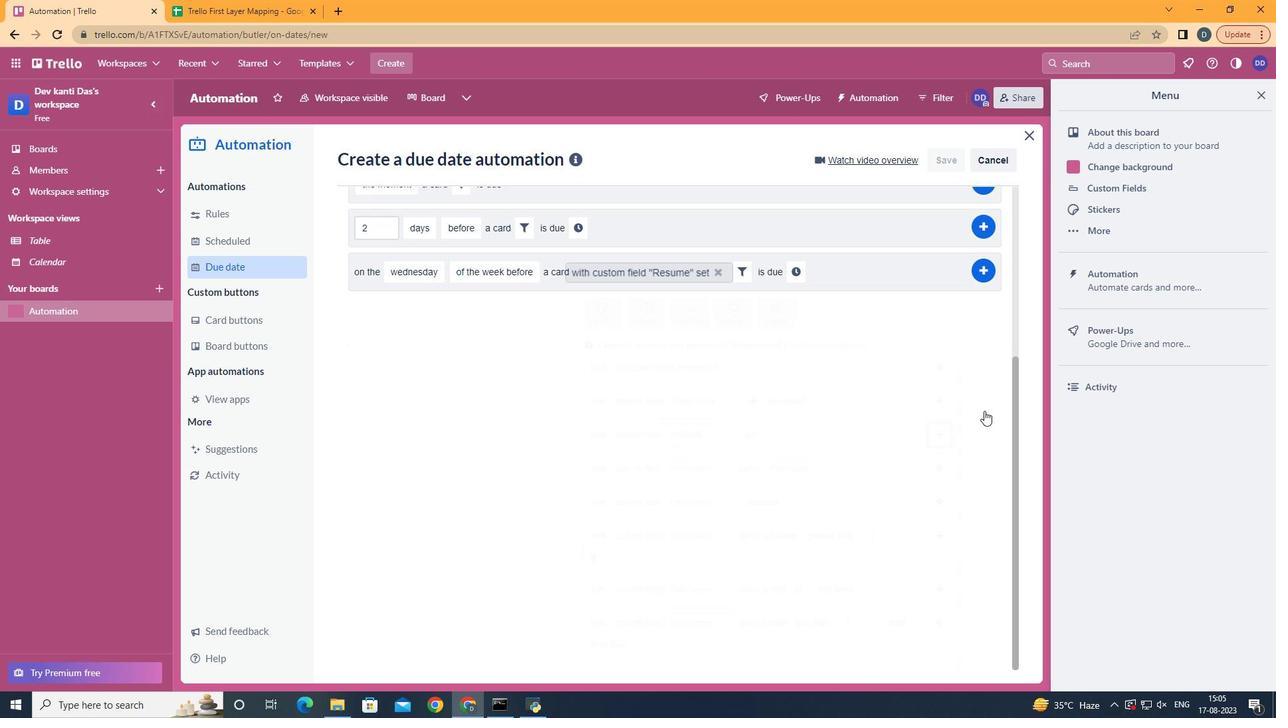 
Action: Mouse pressed left at (984, 410)
Screenshot: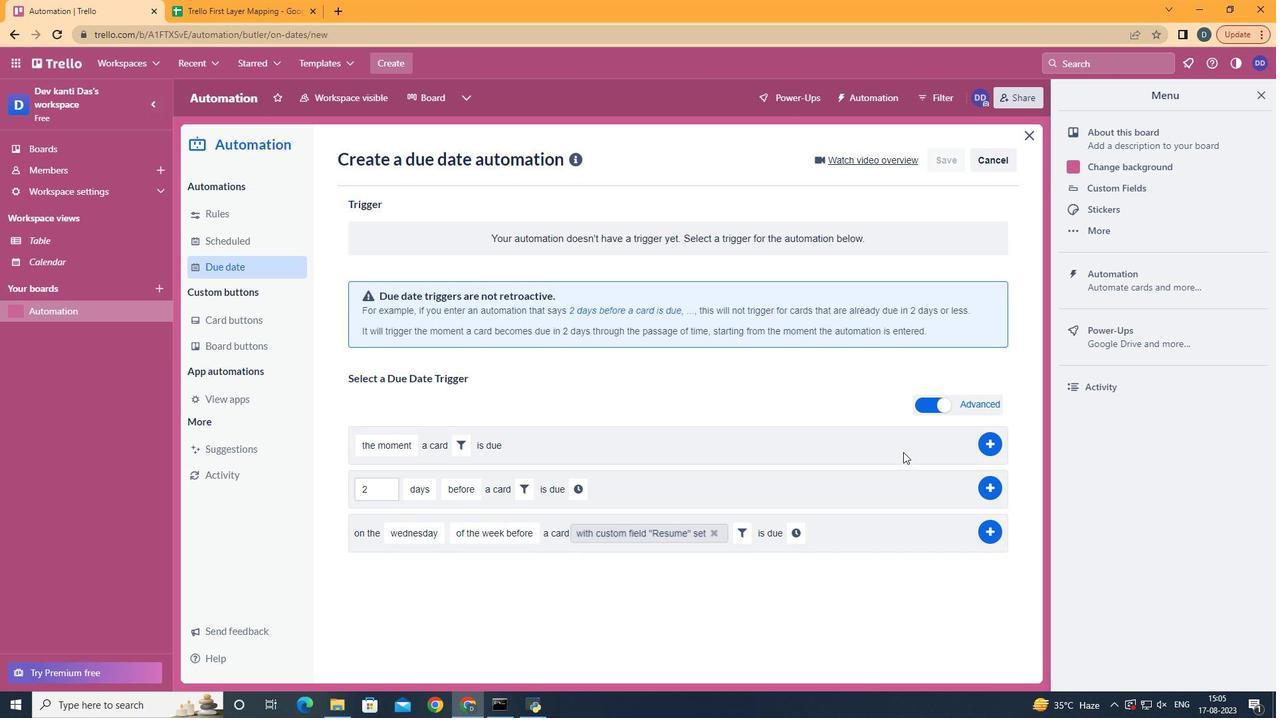 
Action: Mouse moved to (789, 533)
Screenshot: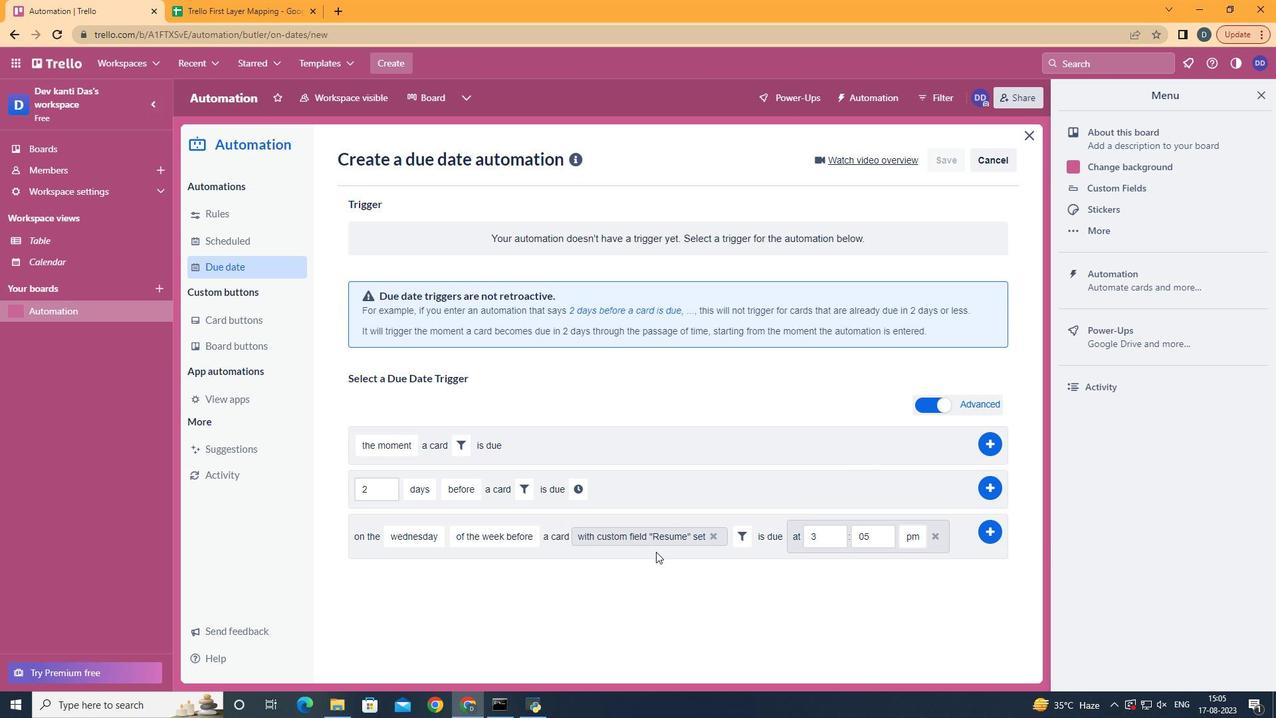 
Action: Mouse pressed left at (789, 533)
Screenshot: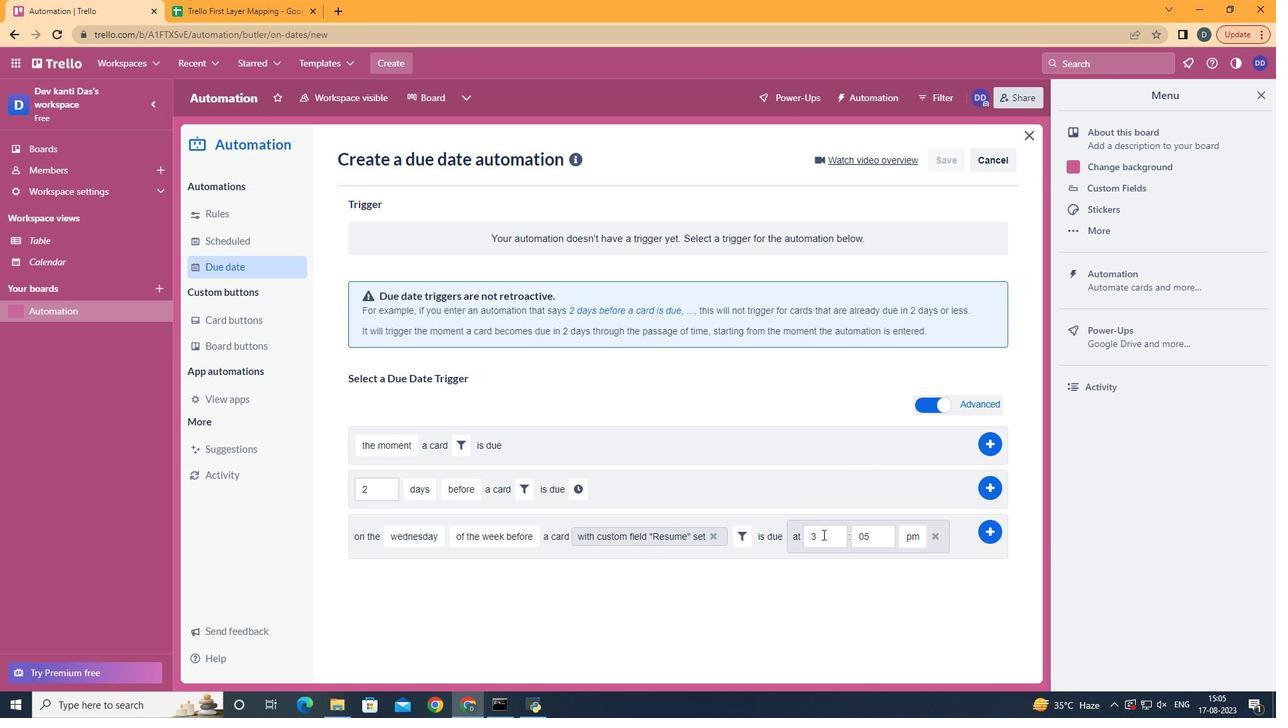
Action: Mouse moved to (825, 533)
Screenshot: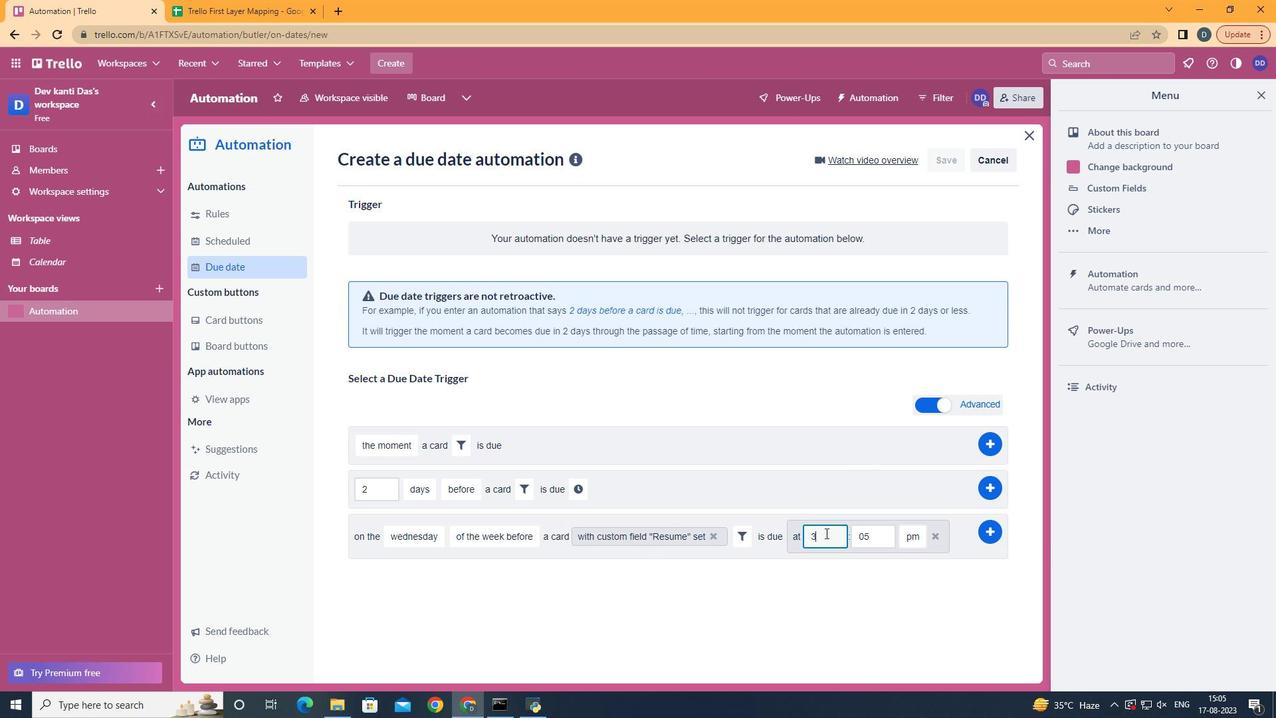 
Action: Mouse pressed left at (825, 533)
Screenshot: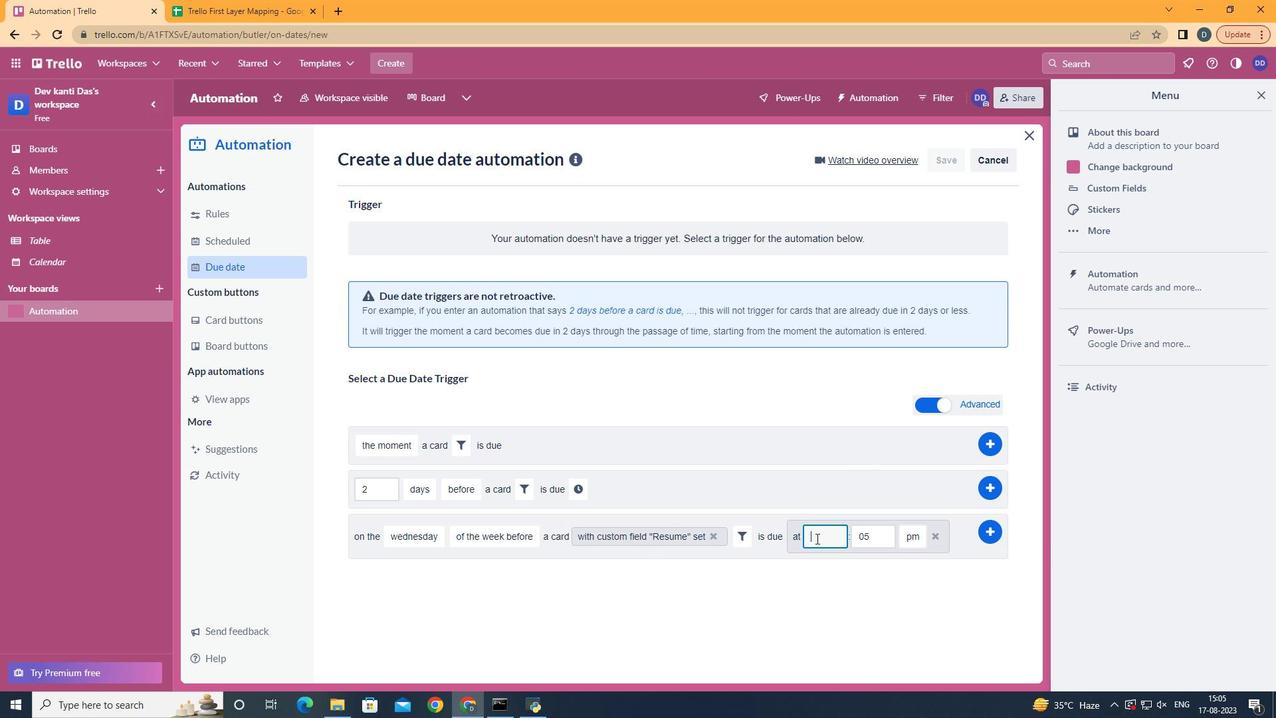 
Action: Mouse moved to (816, 538)
Screenshot: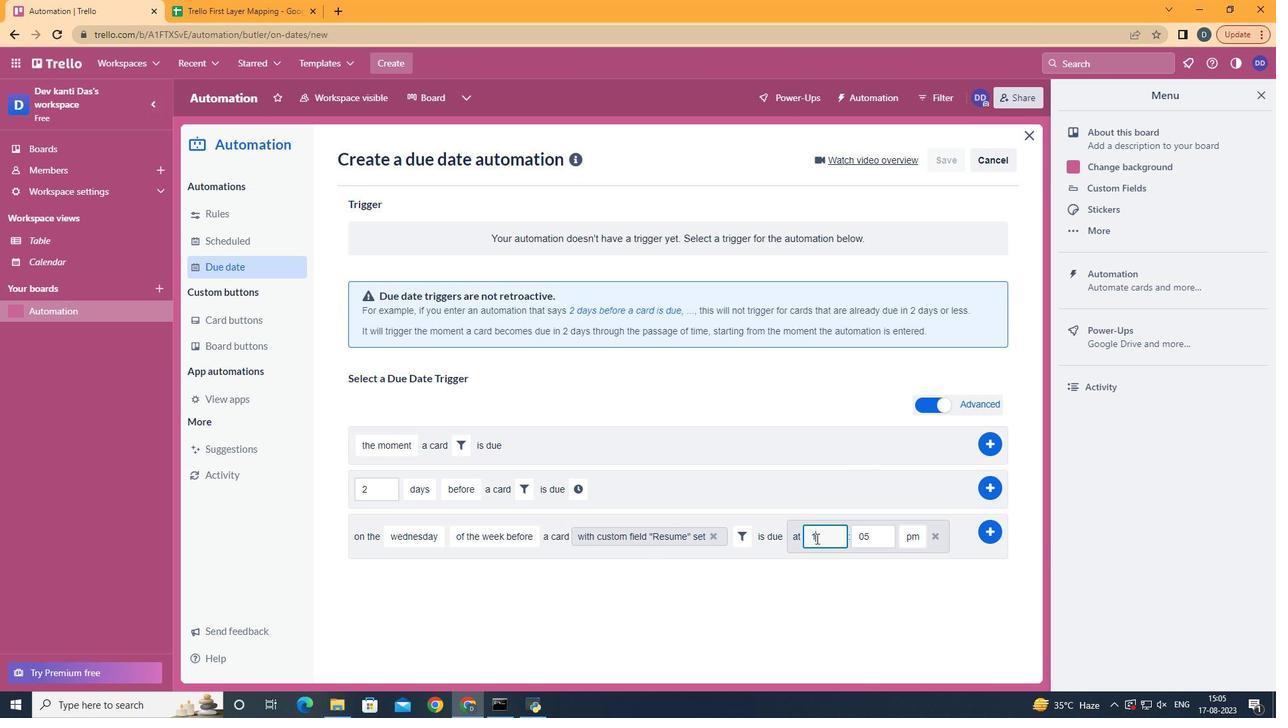 
Action: Key pressed <Key.backspace>11
Screenshot: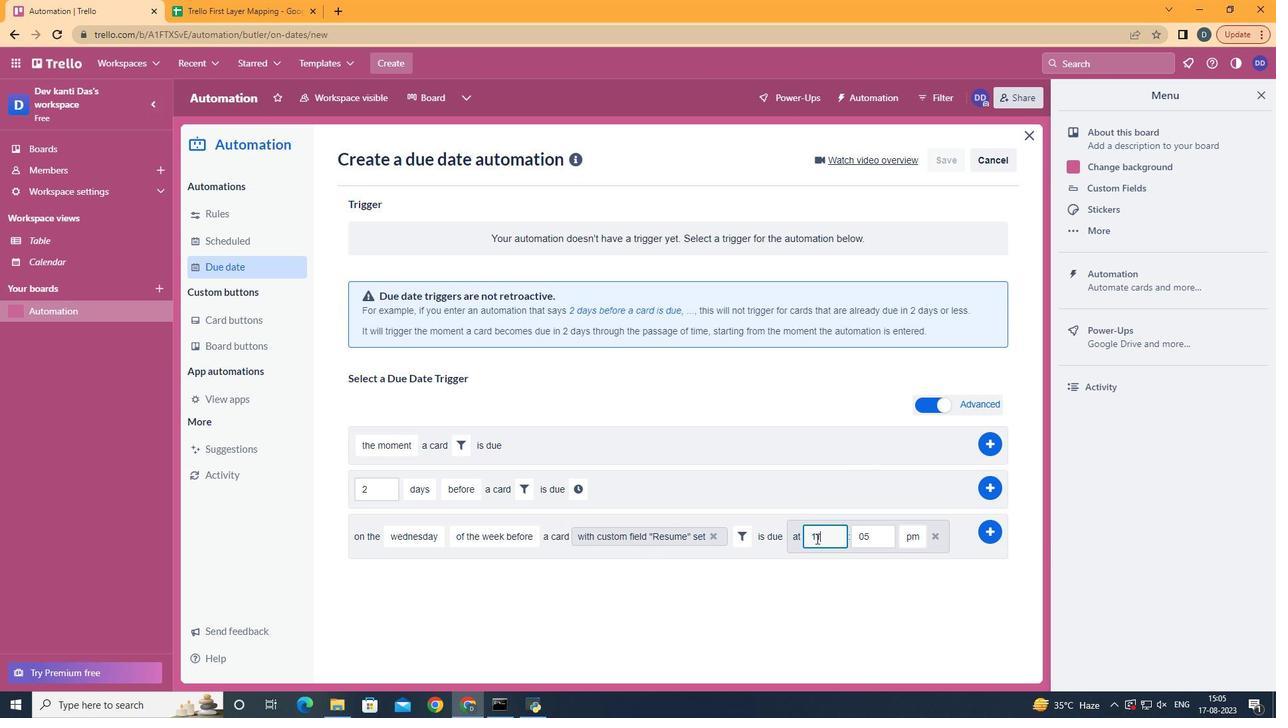 
Action: Mouse moved to (873, 539)
Screenshot: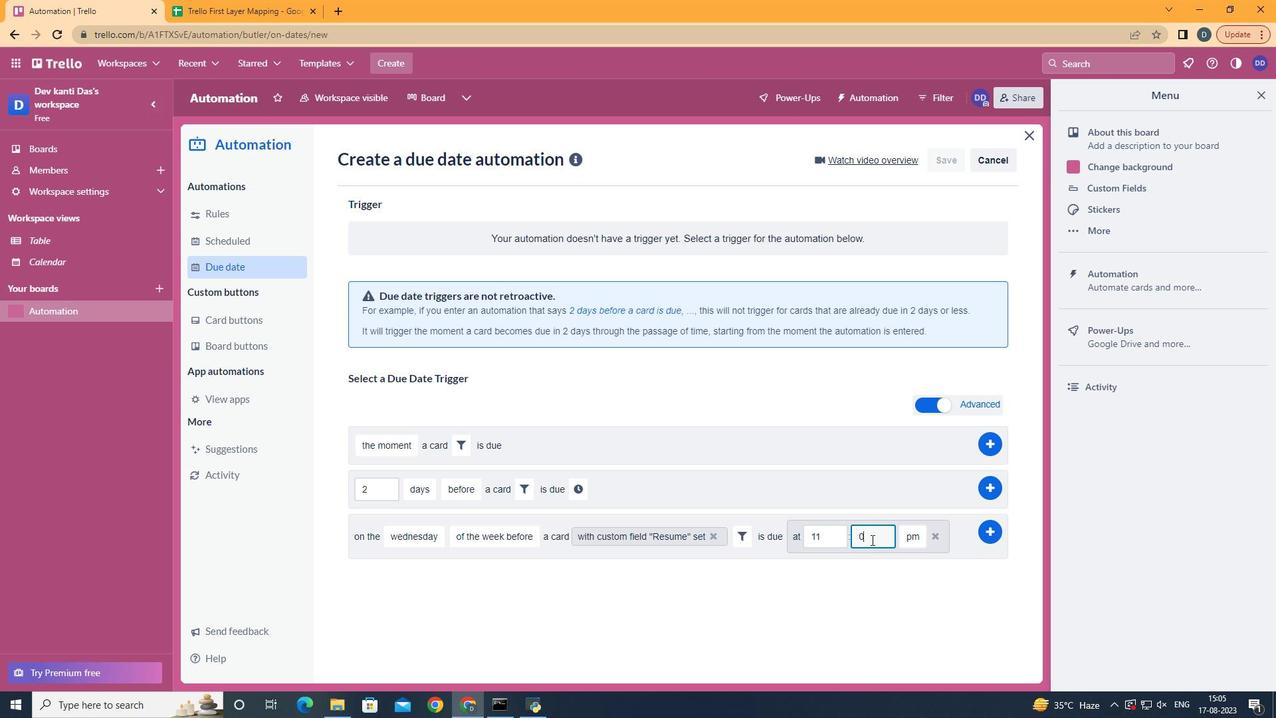 
Action: Mouse pressed left at (873, 539)
Screenshot: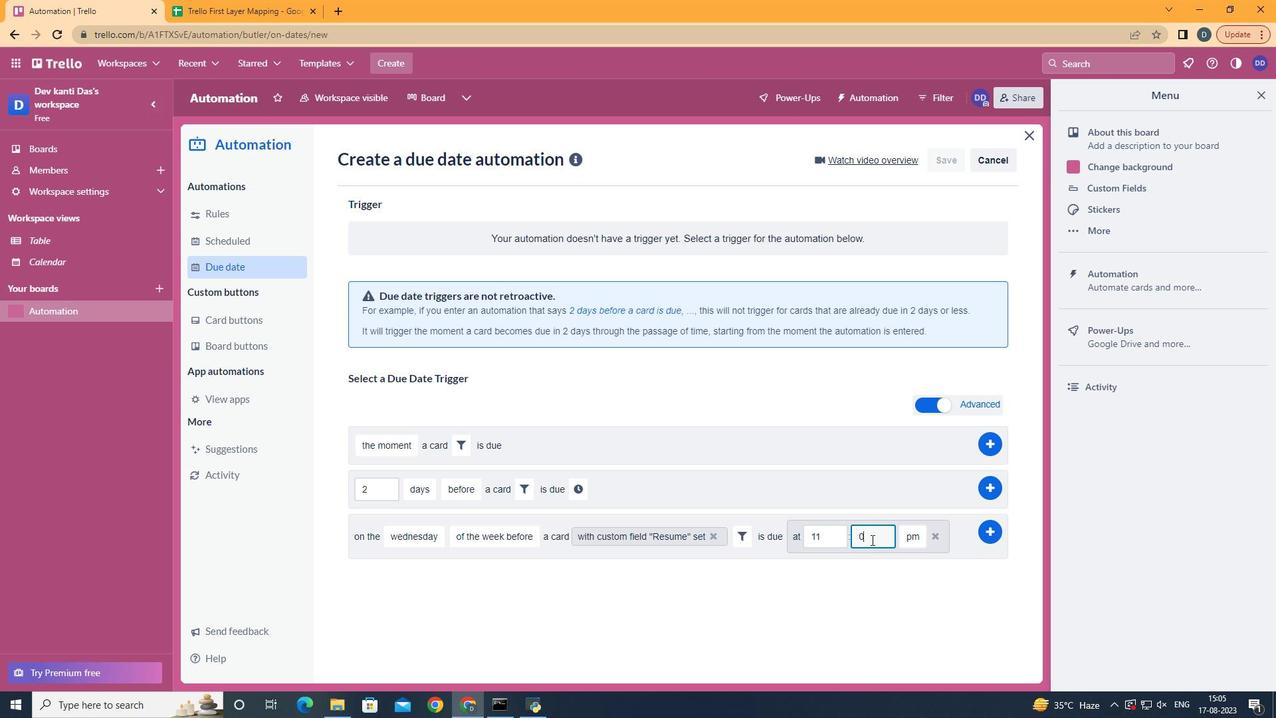 
Action: Mouse moved to (874, 539)
Screenshot: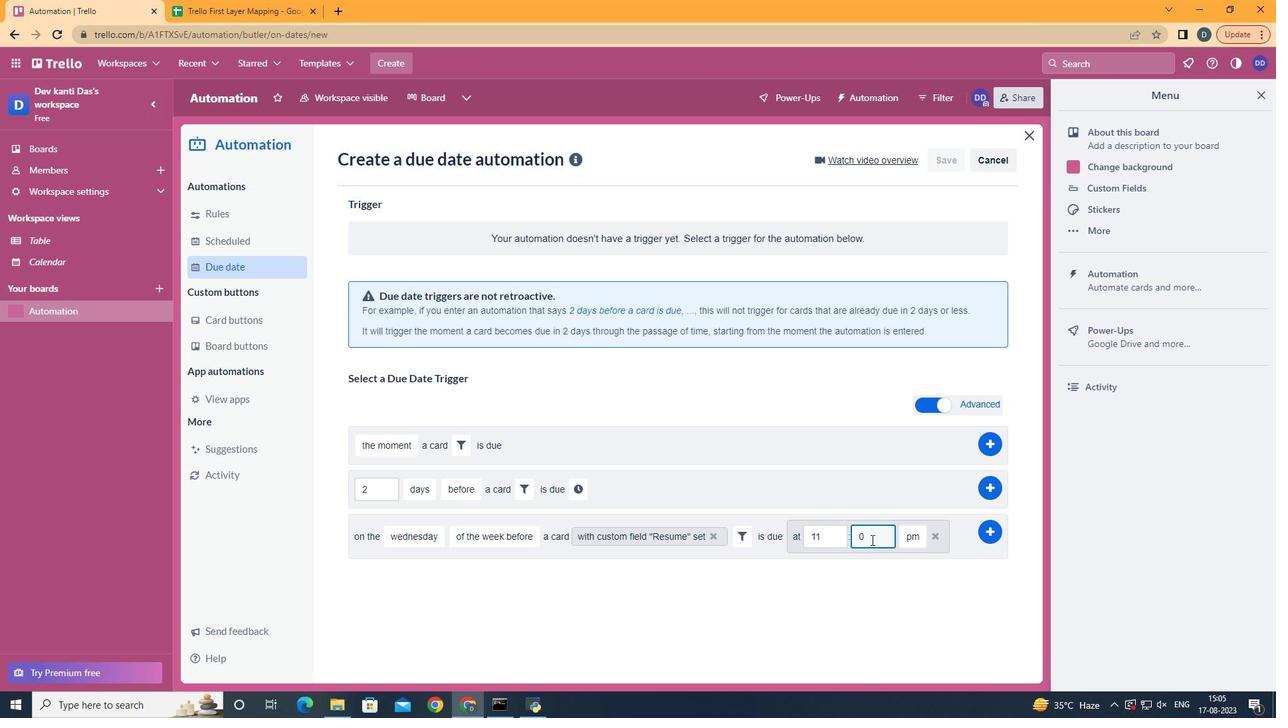 
Action: Key pressed <Key.backspace>
Screenshot: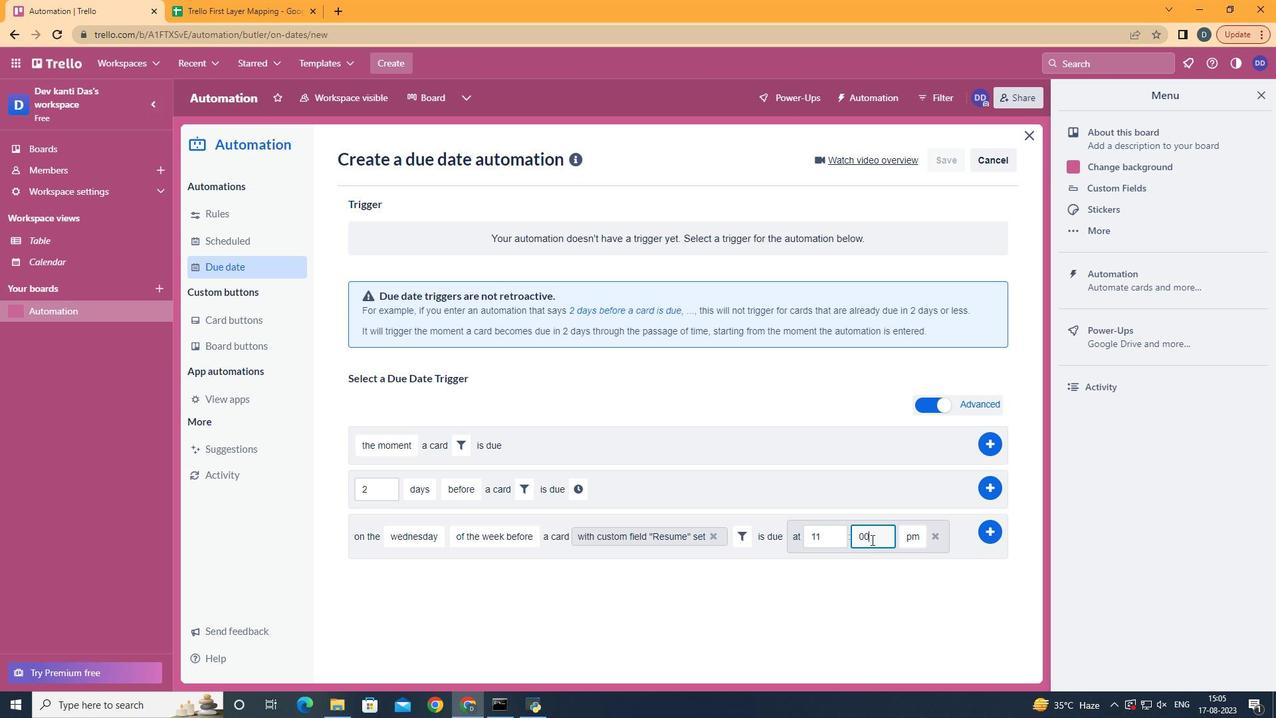 
Action: Mouse moved to (871, 539)
Screenshot: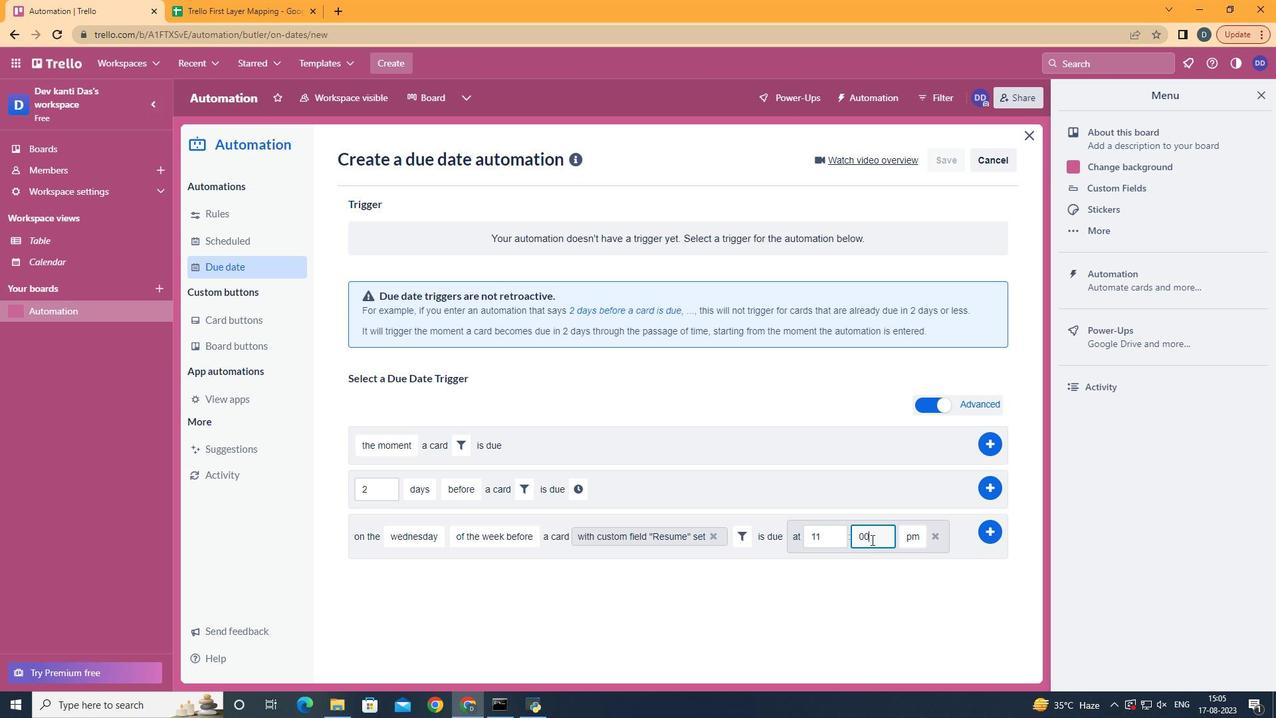 
Action: Key pressed 0
Screenshot: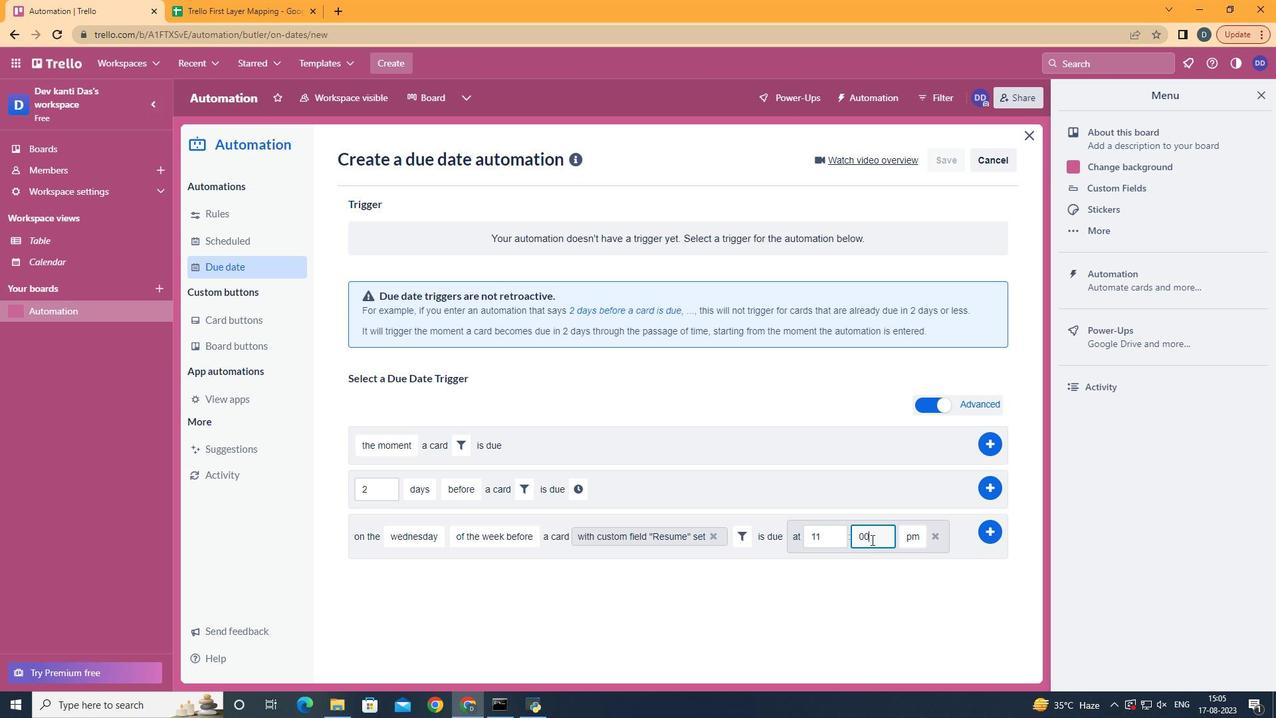 
Action: Mouse moved to (916, 559)
Screenshot: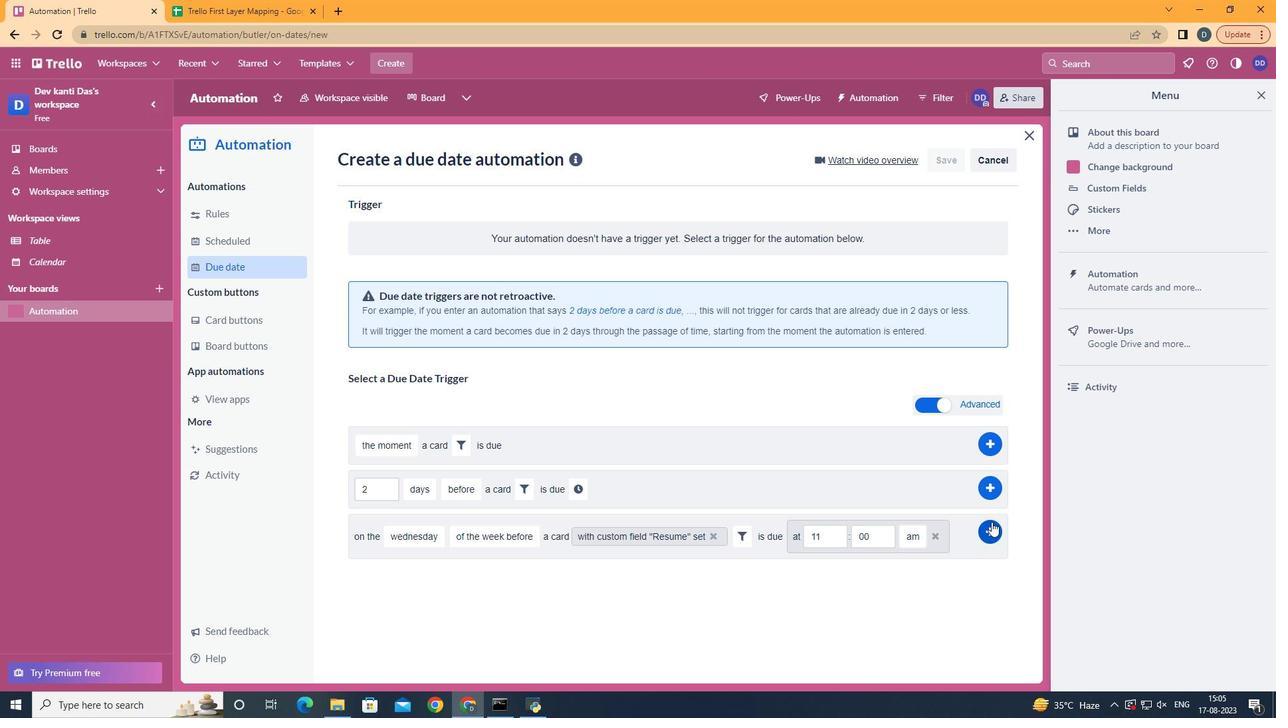 
Action: Mouse pressed left at (916, 559)
Screenshot: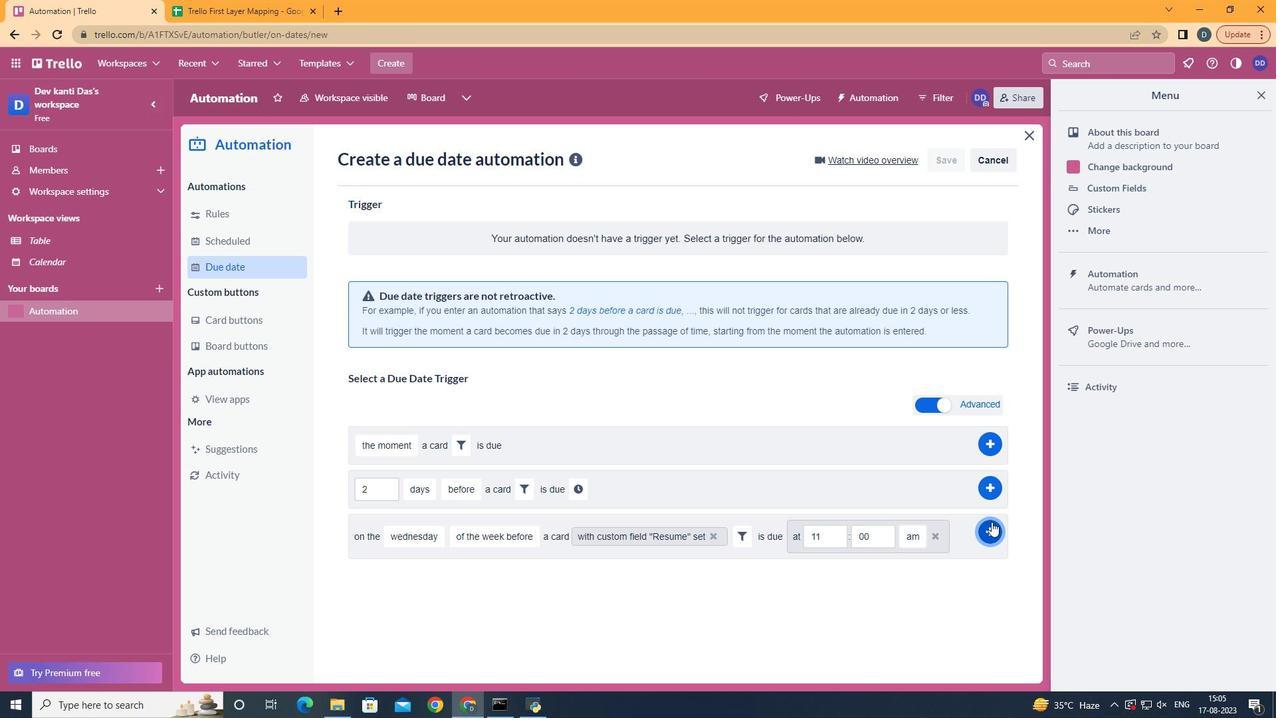 
Action: Mouse moved to (991, 521)
Screenshot: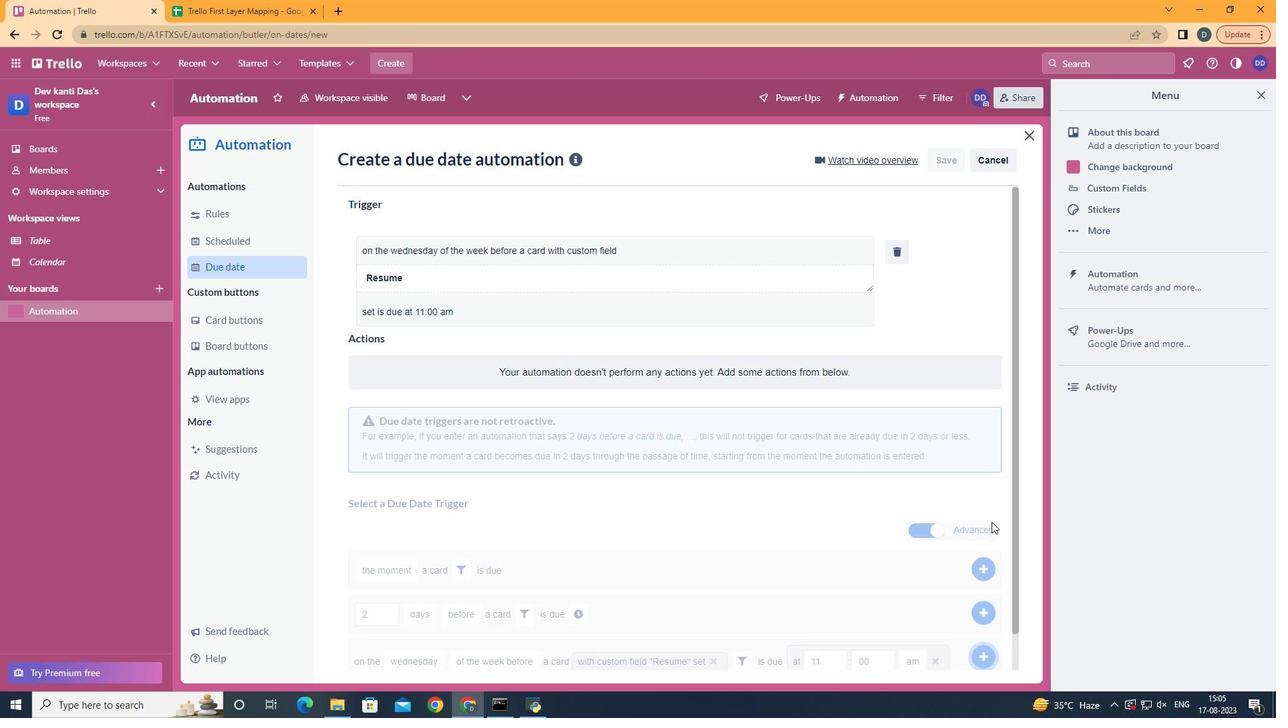
Action: Mouse pressed left at (991, 521)
Screenshot: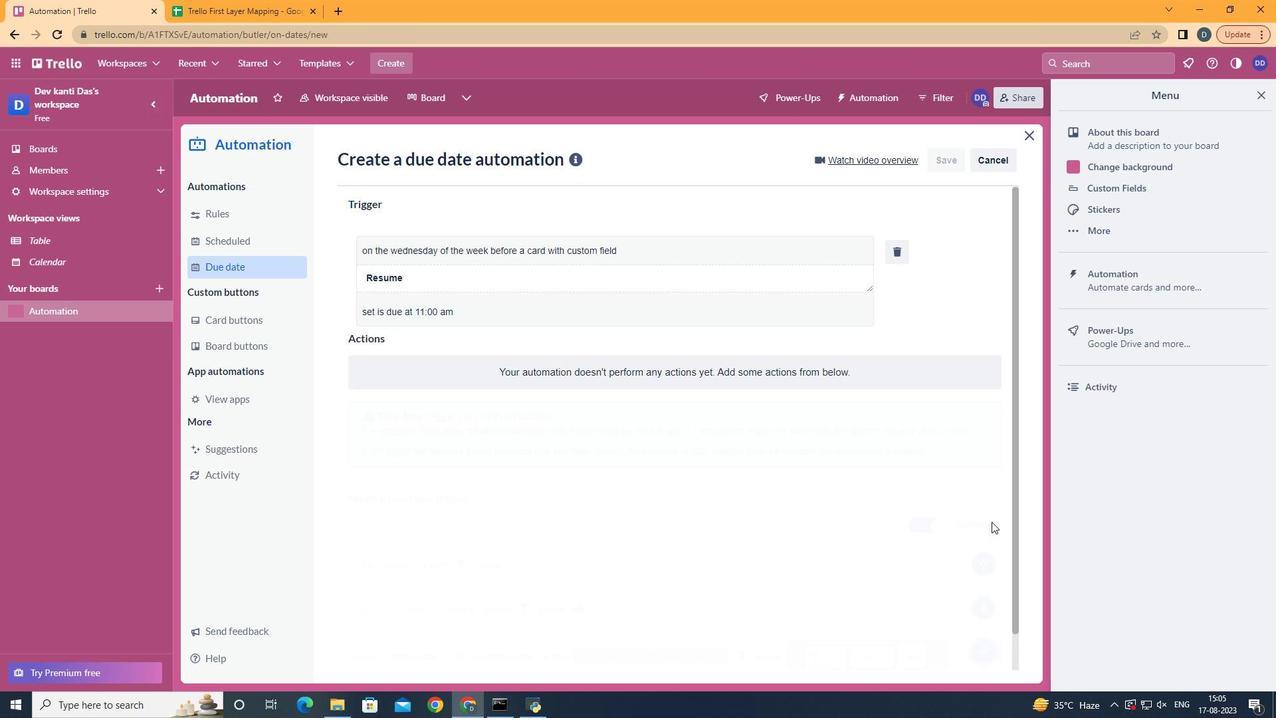 
